 Task: In the sheet Budget Analysis ToolFont size of heading  18 Font style of dataoswald 'Font size of data '9 Alignment of headline & dataAlign center.   Fill color in heading, Red Font color of dataIn the sheet   Drive Sales templetes   book
Action: Mouse moved to (56, 161)
Screenshot: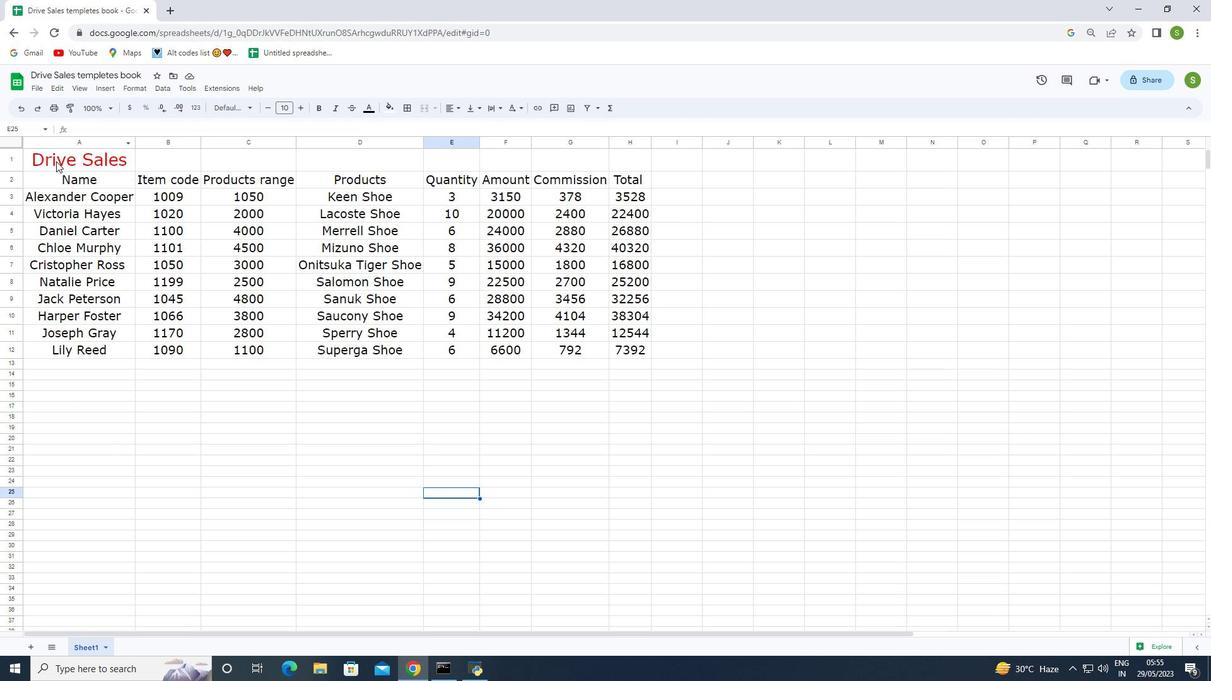 
Action: Mouse pressed left at (56, 161)
Screenshot: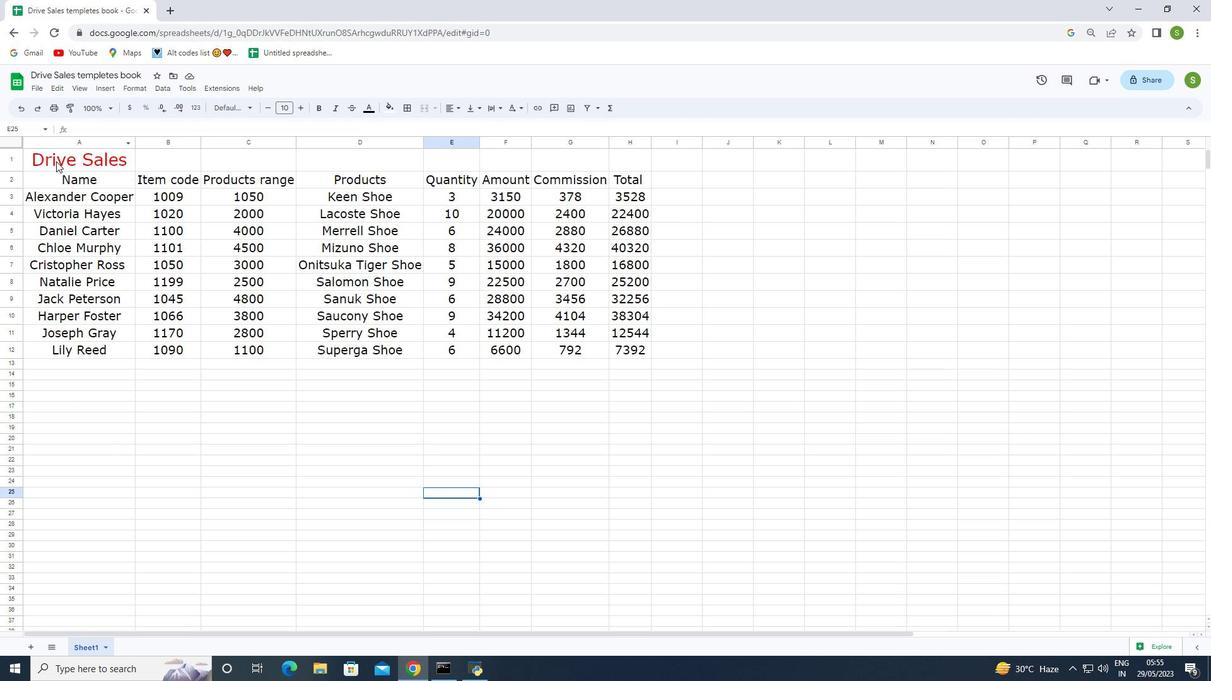 
Action: Mouse moved to (376, 107)
Screenshot: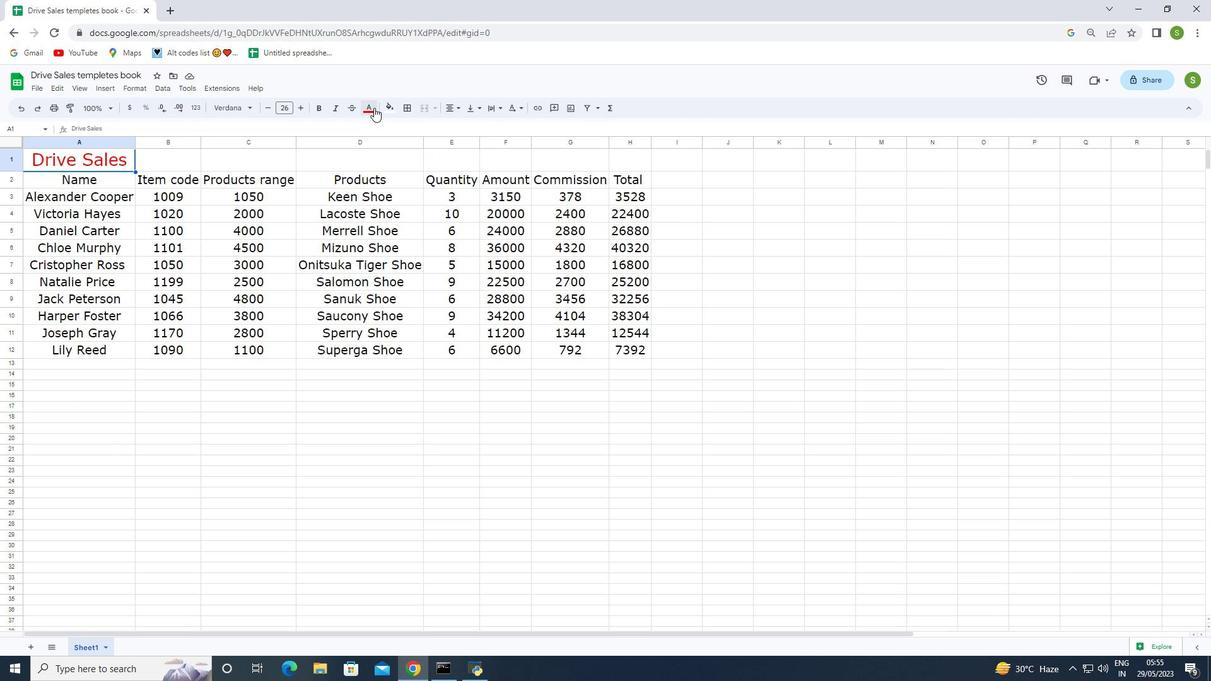 
Action: Mouse pressed left at (376, 107)
Screenshot: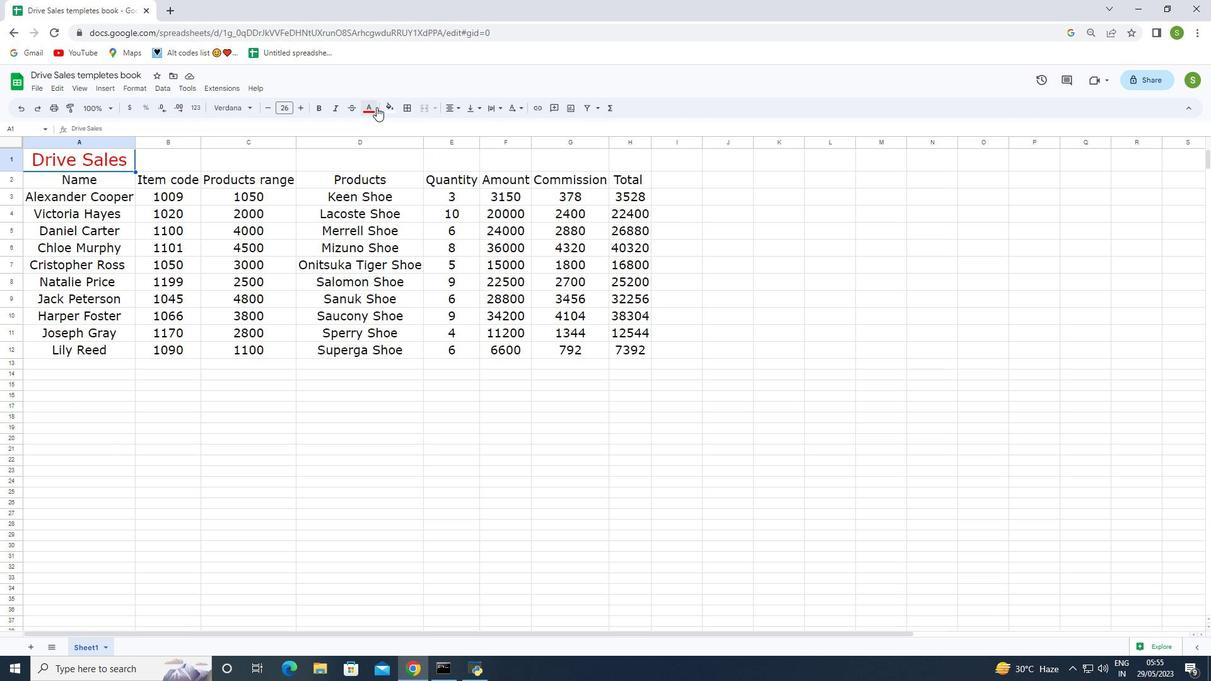 
Action: Mouse moved to (266, 110)
Screenshot: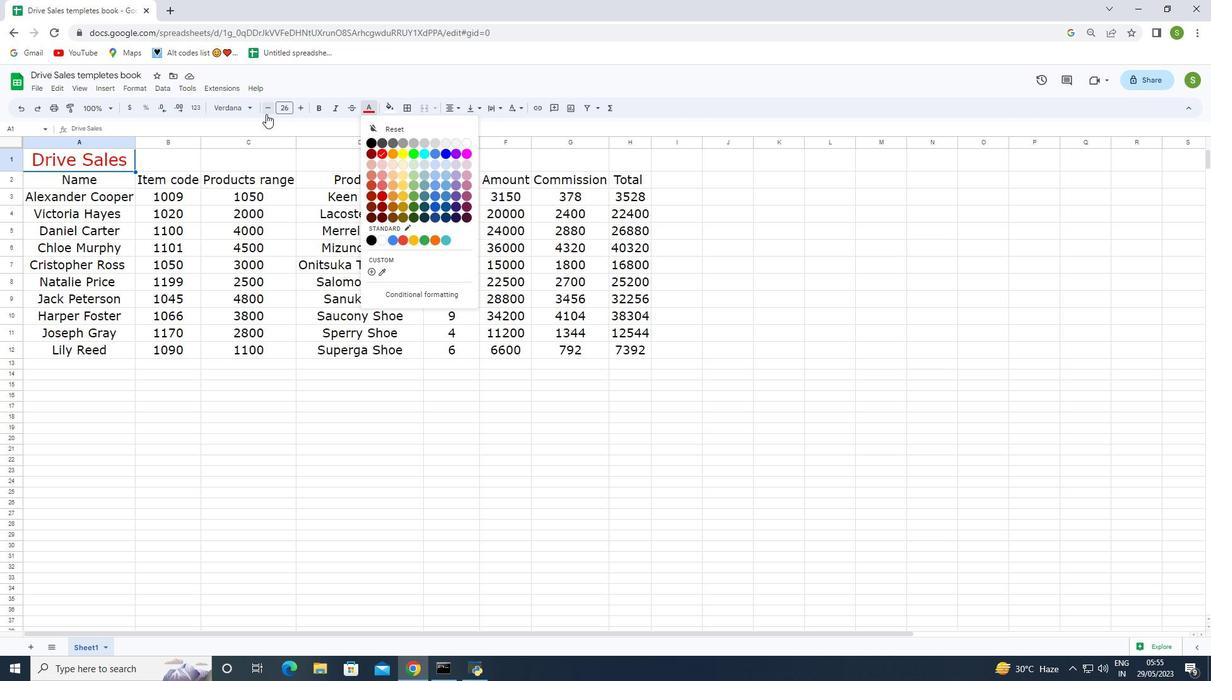 
Action: Mouse pressed left at (266, 110)
Screenshot: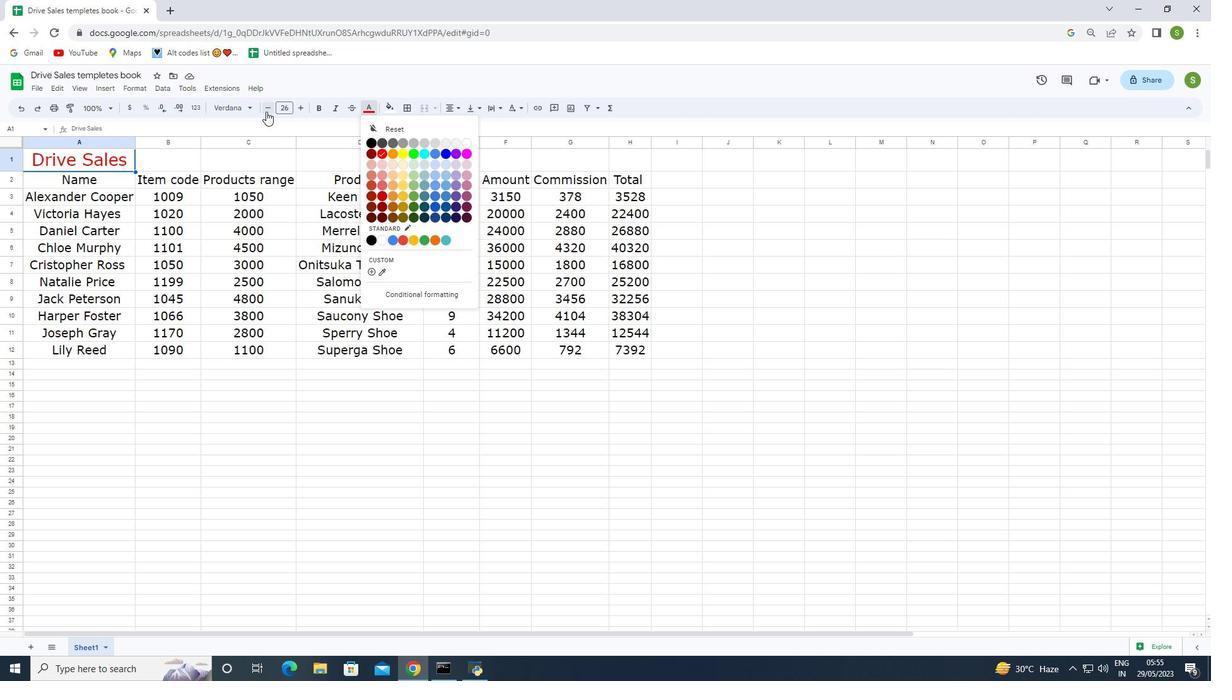
Action: Mouse pressed left at (266, 110)
Screenshot: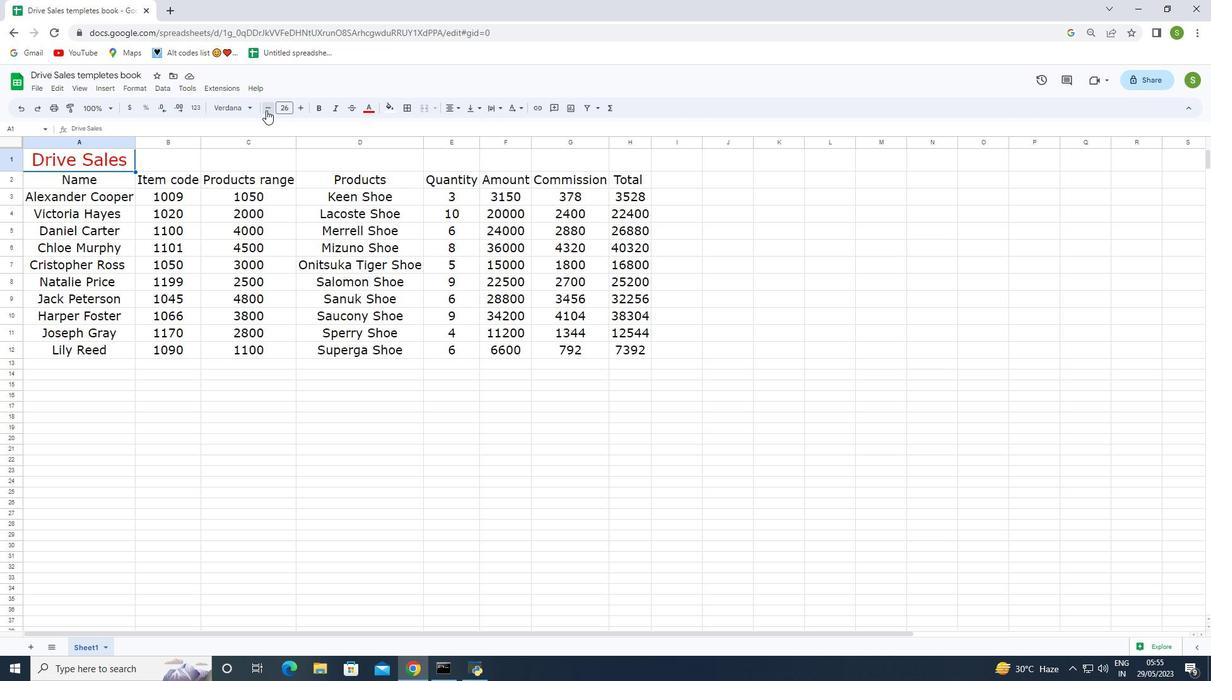 
Action: Mouse pressed left at (266, 110)
Screenshot: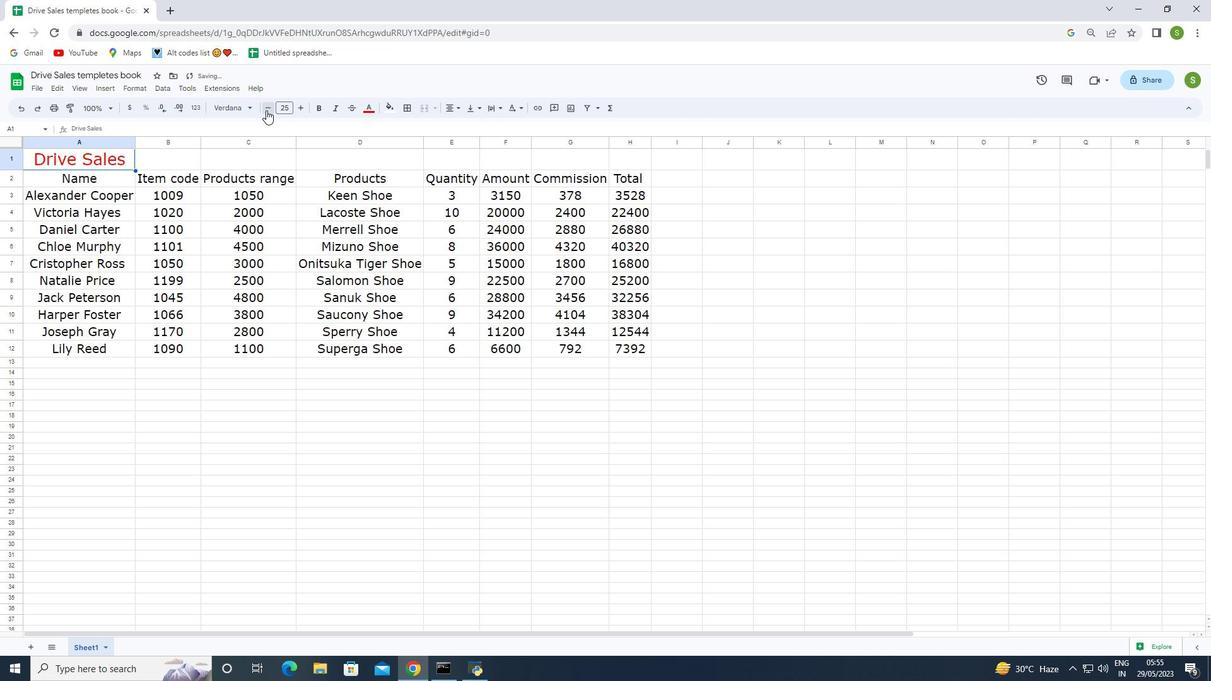 
Action: Mouse pressed left at (266, 110)
Screenshot: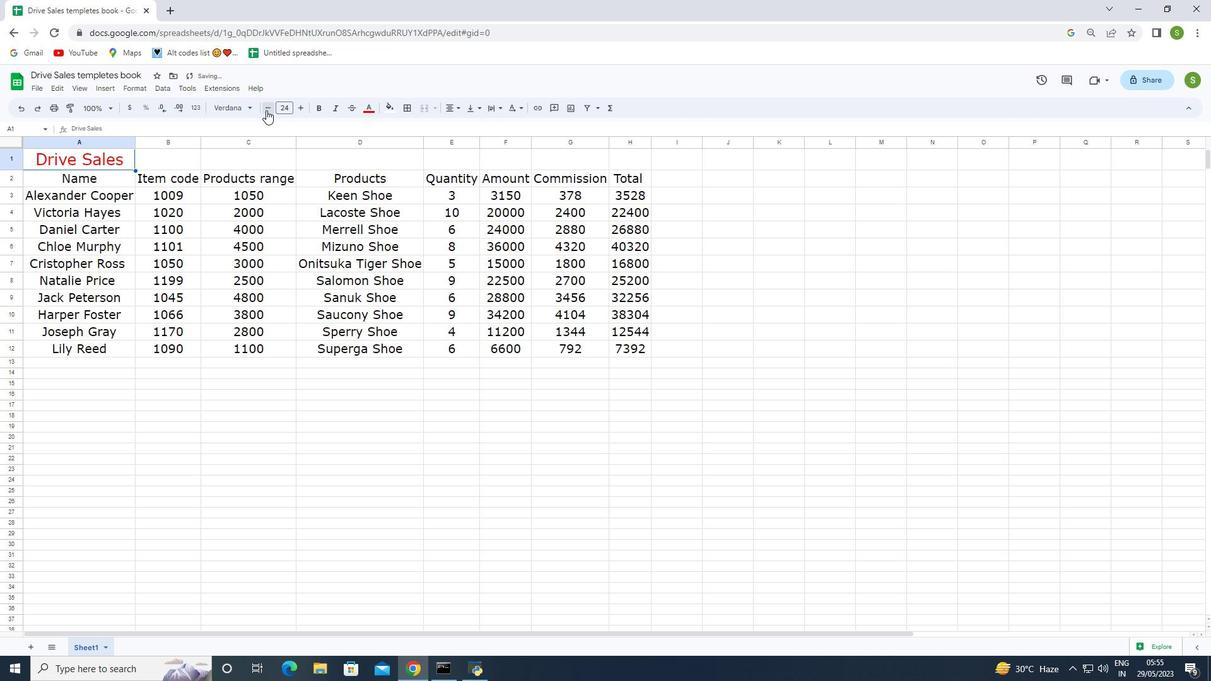 
Action: Mouse pressed left at (266, 110)
Screenshot: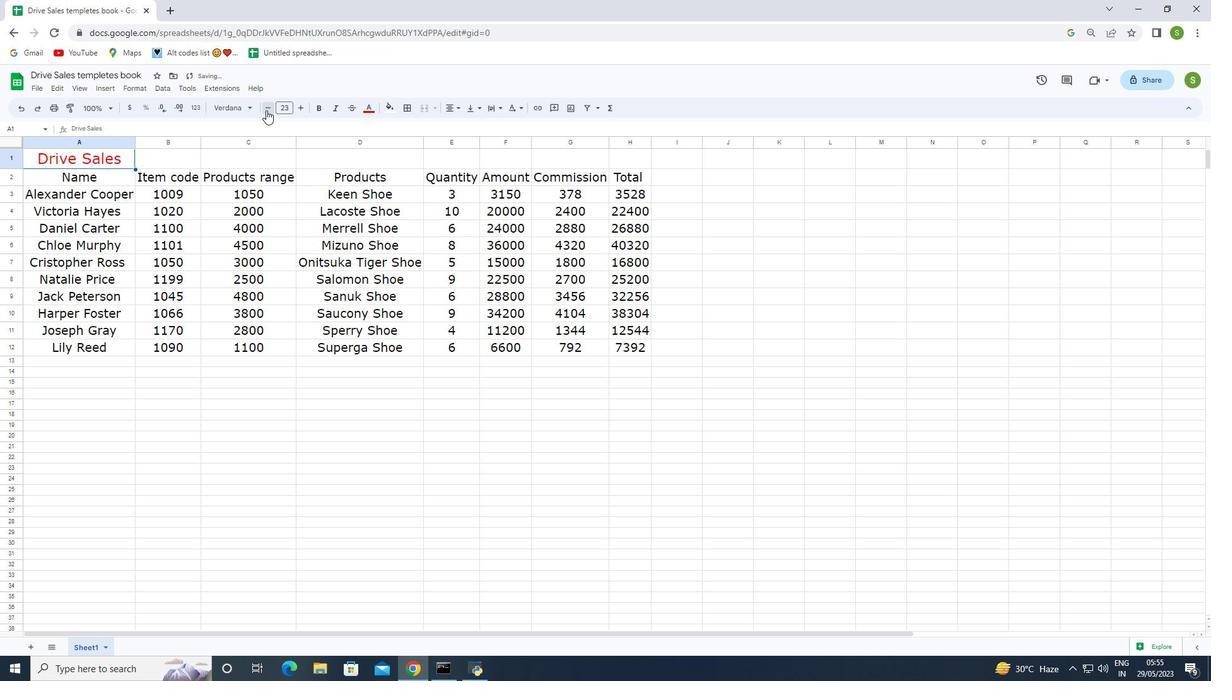 
Action: Mouse pressed left at (266, 110)
Screenshot: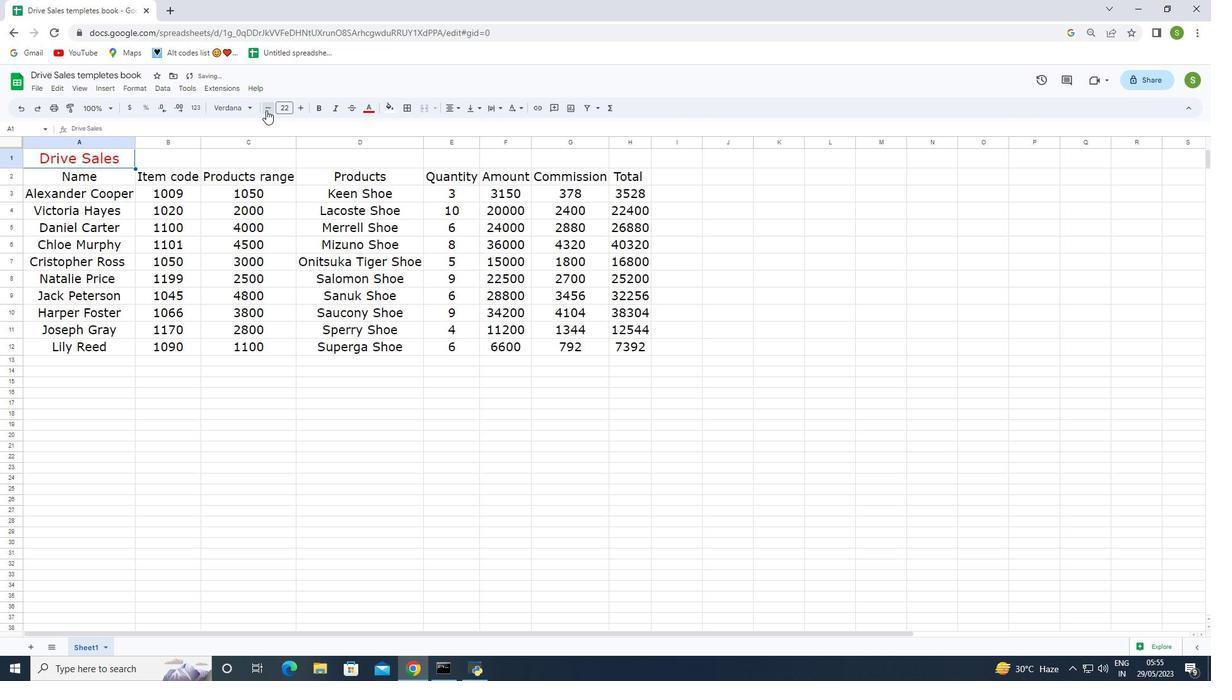 
Action: Mouse pressed left at (266, 110)
Screenshot: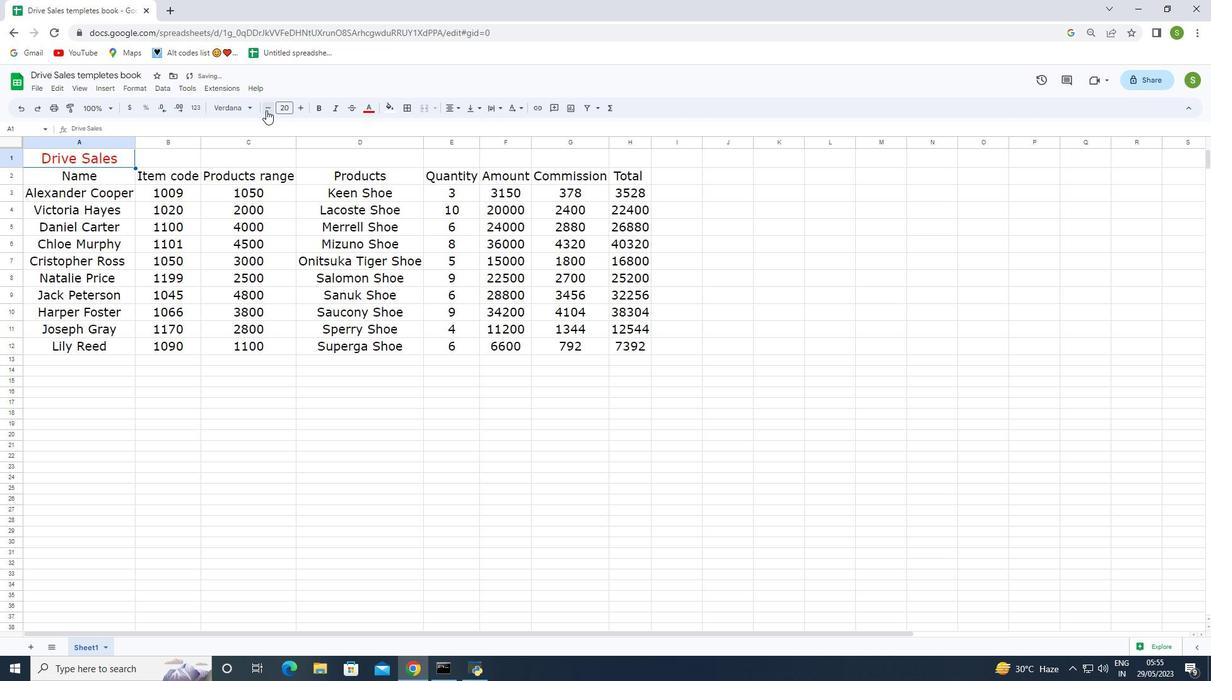 
Action: Mouse moved to (266, 112)
Screenshot: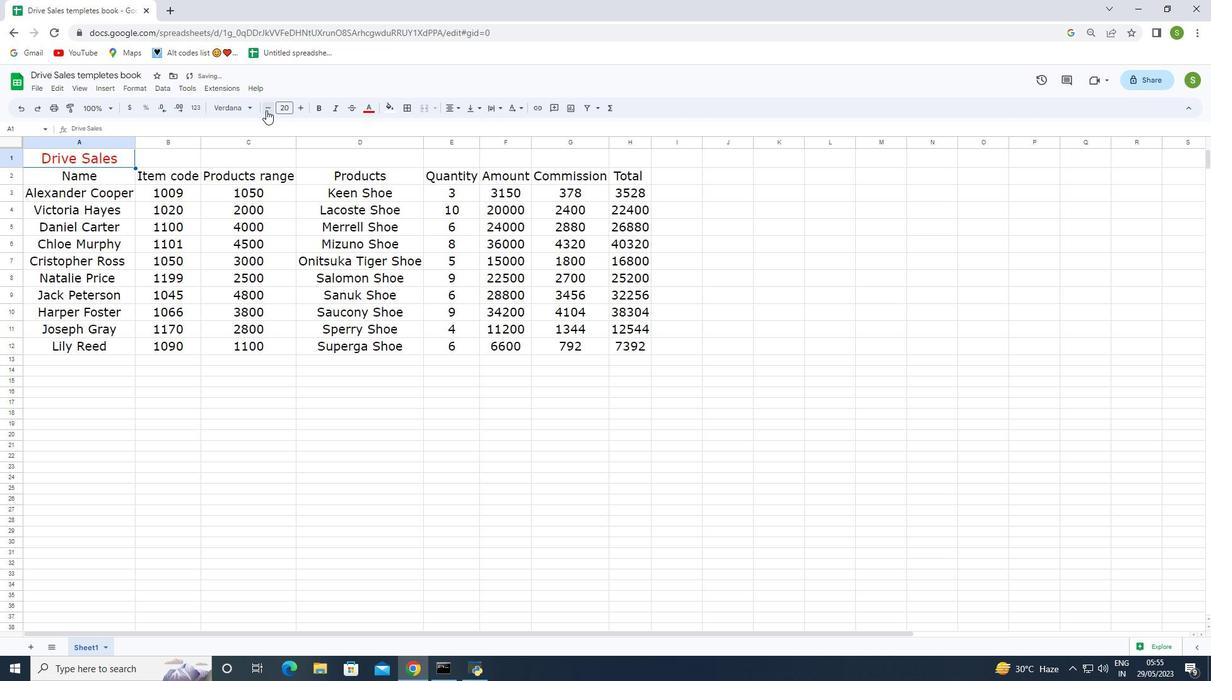
Action: Mouse pressed left at (266, 112)
Screenshot: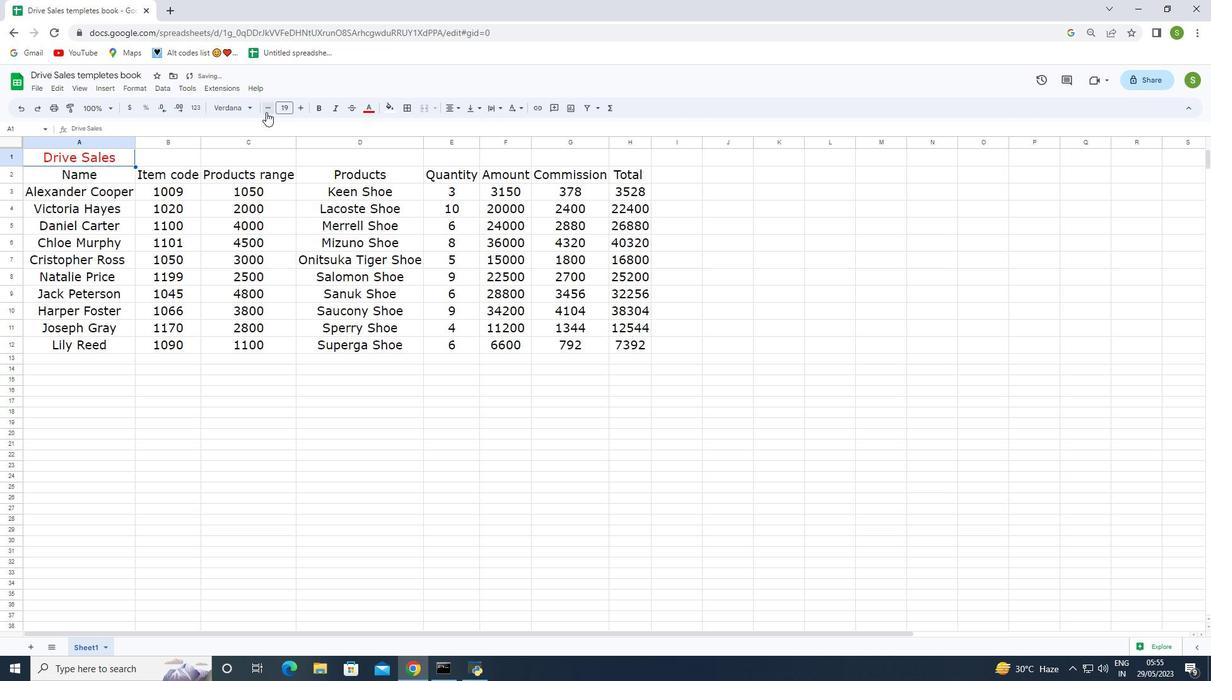 
Action: Mouse moved to (249, 113)
Screenshot: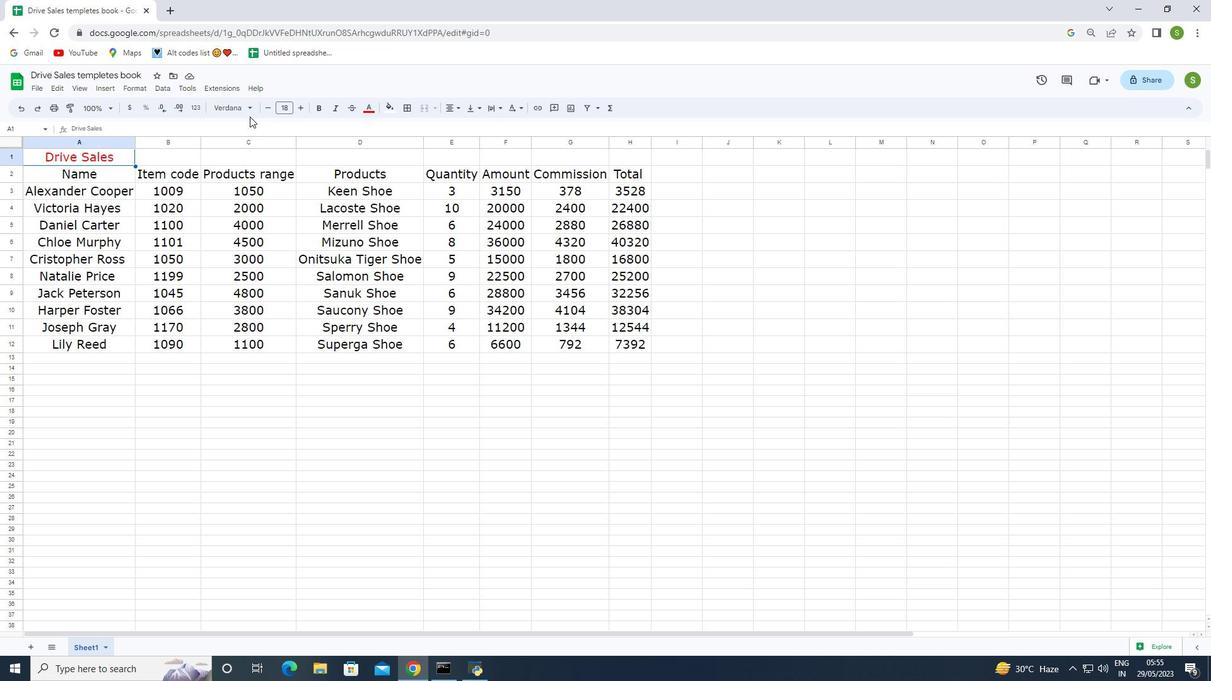 
Action: Mouse pressed left at (249, 113)
Screenshot: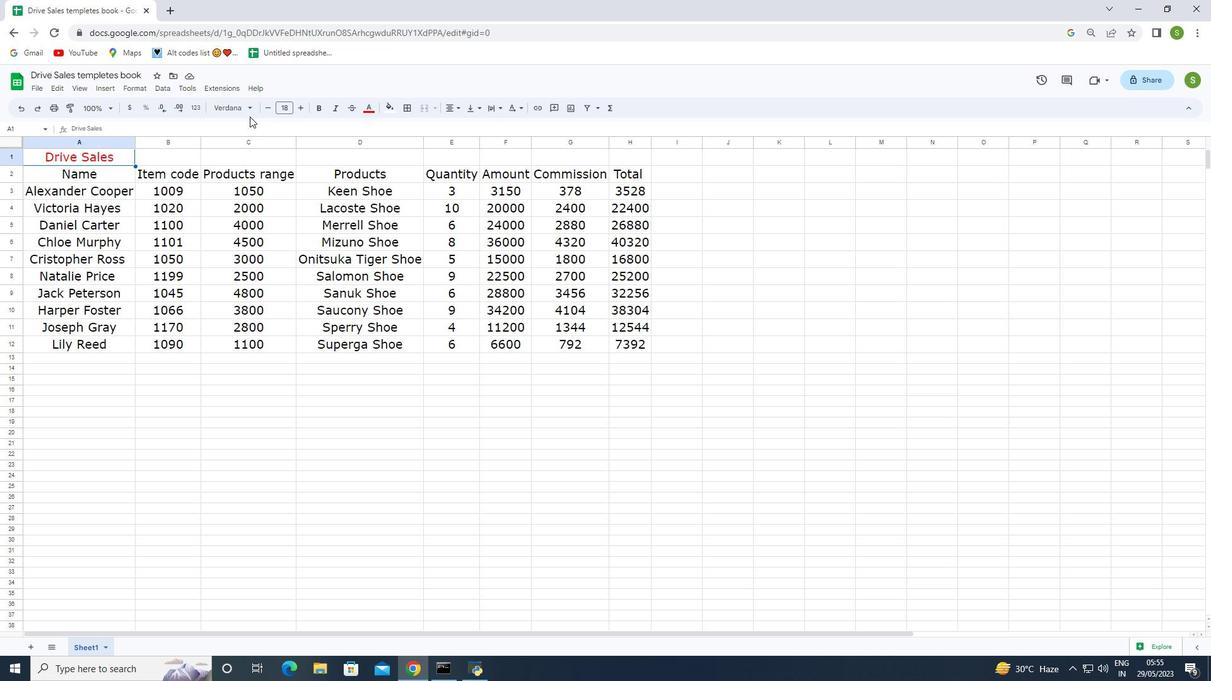 
Action: Mouse moved to (241, 222)
Screenshot: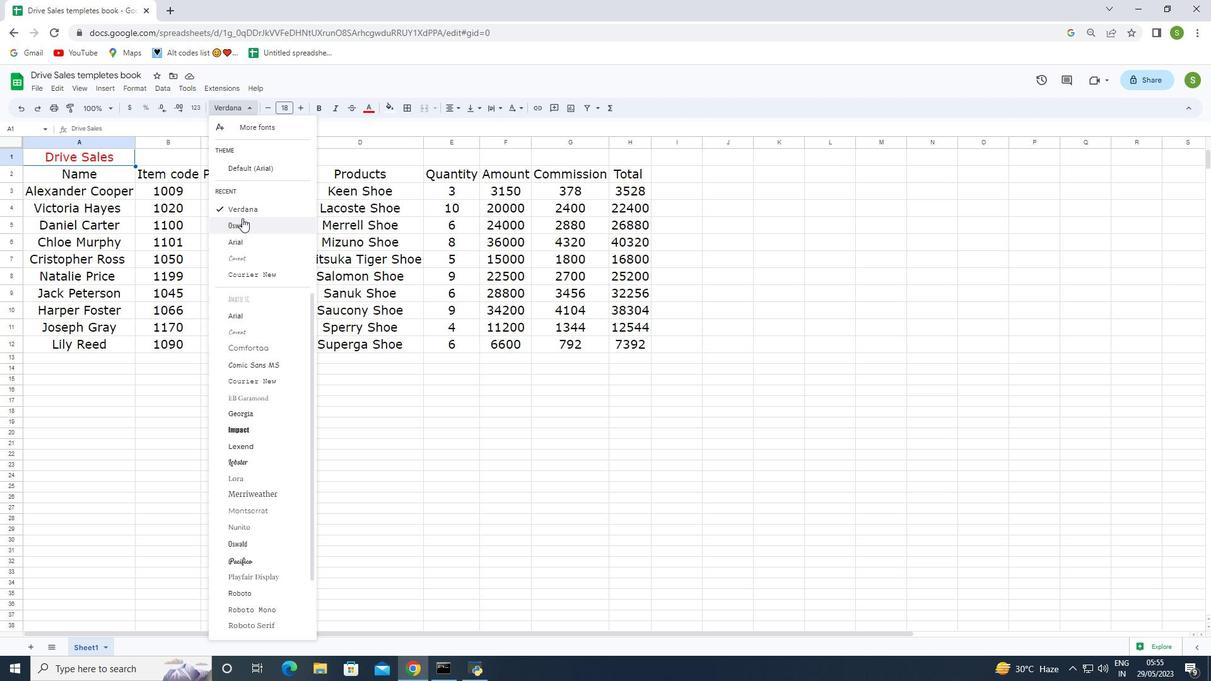 
Action: Mouse pressed left at (241, 222)
Screenshot: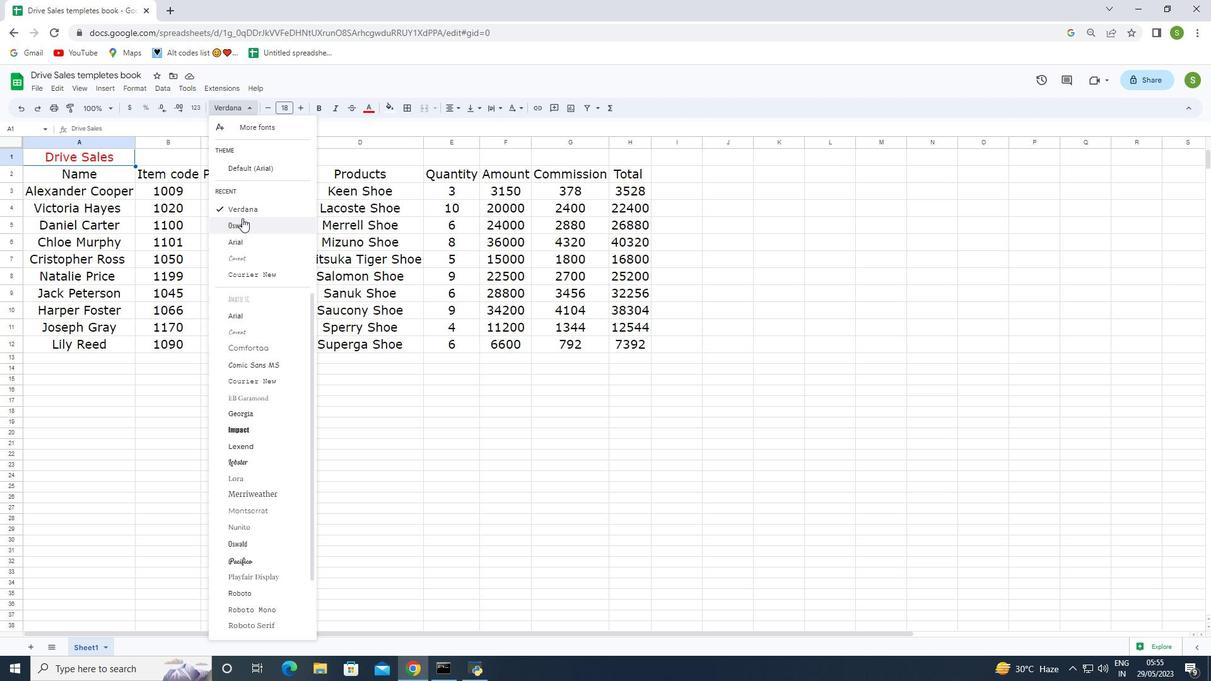 
Action: Mouse moved to (207, 211)
Screenshot: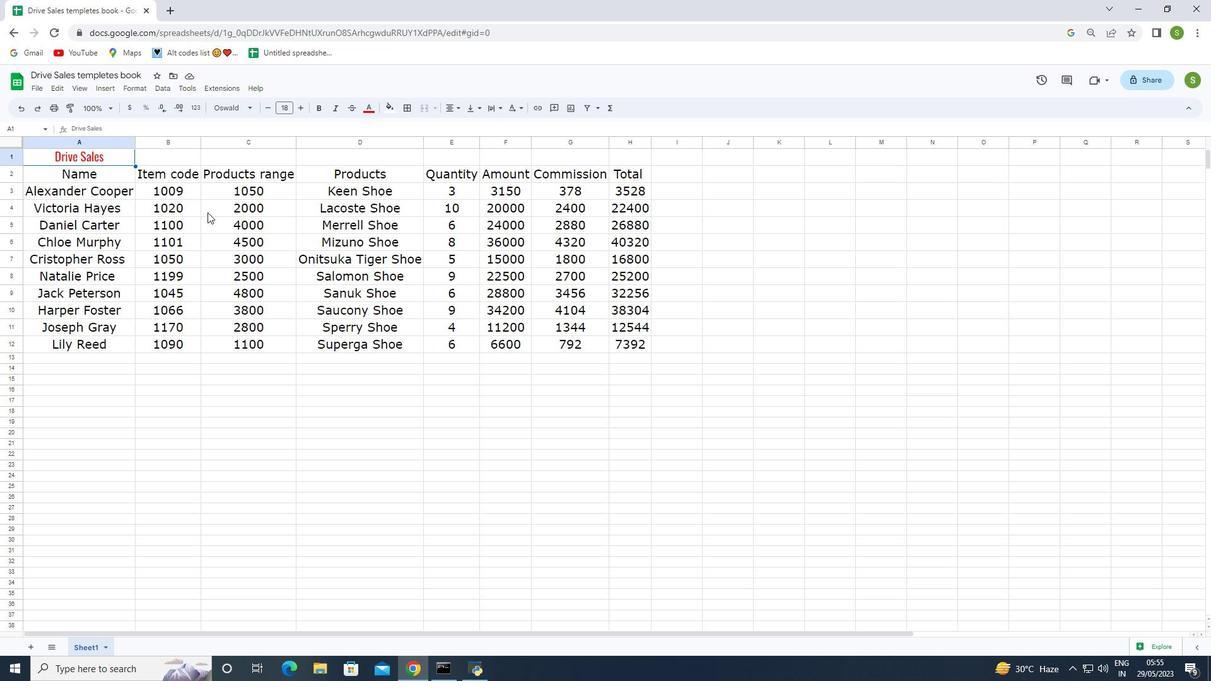 
Action: Key pressed ctrl+Z
Screenshot: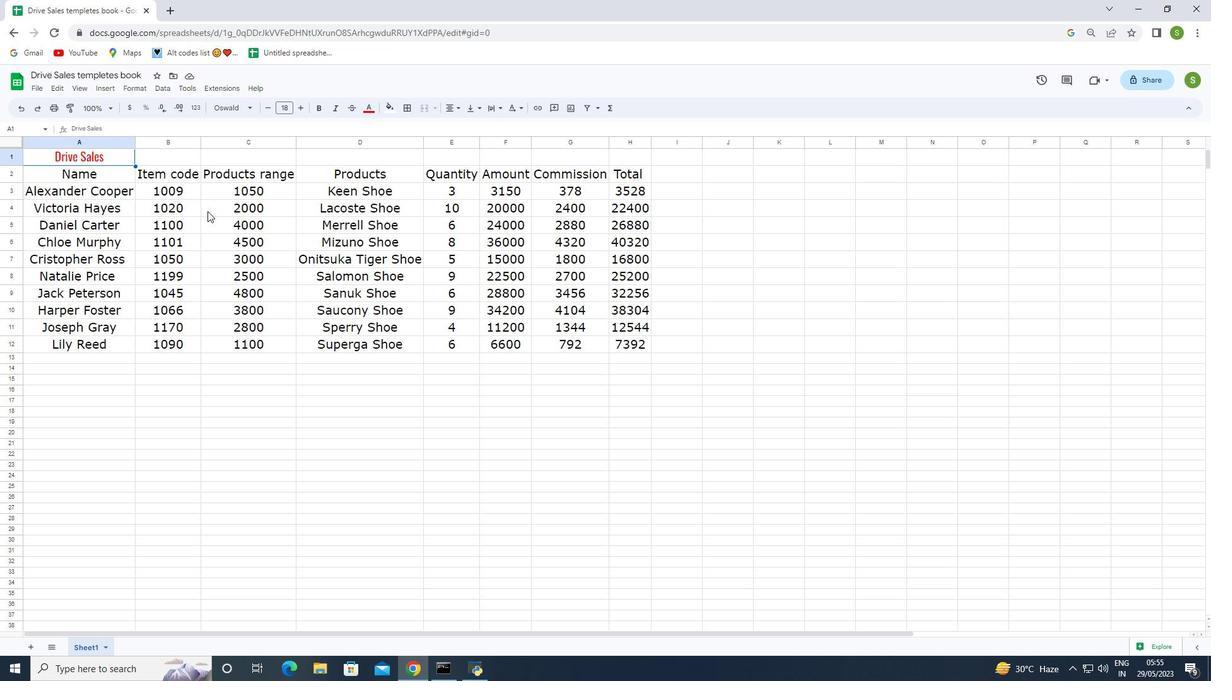 
Action: Mouse moved to (235, 367)
Screenshot: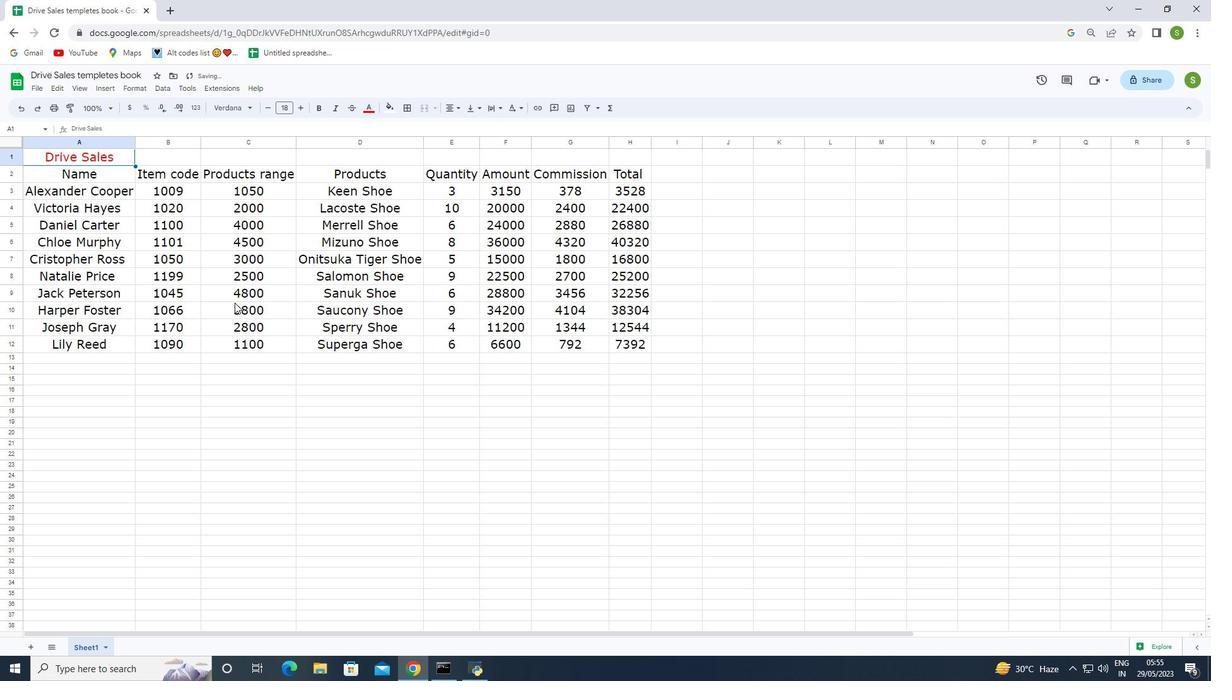 
Action: Mouse pressed left at (235, 367)
Screenshot: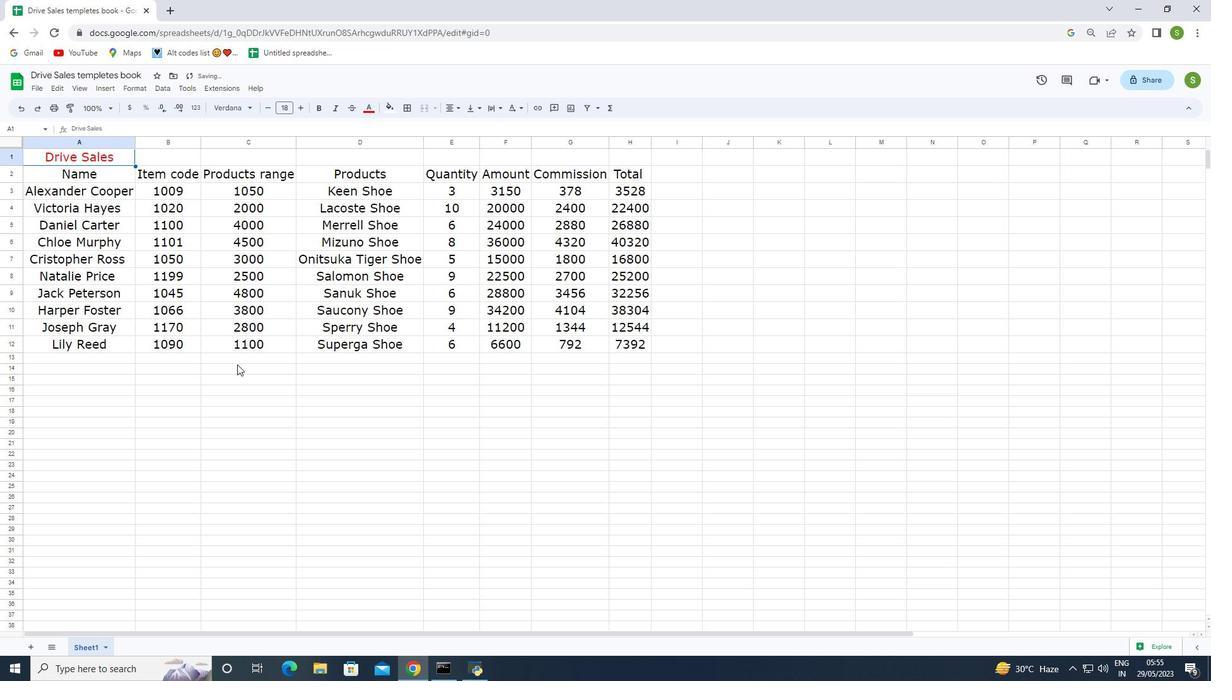
Action: Mouse moved to (154, 219)
Screenshot: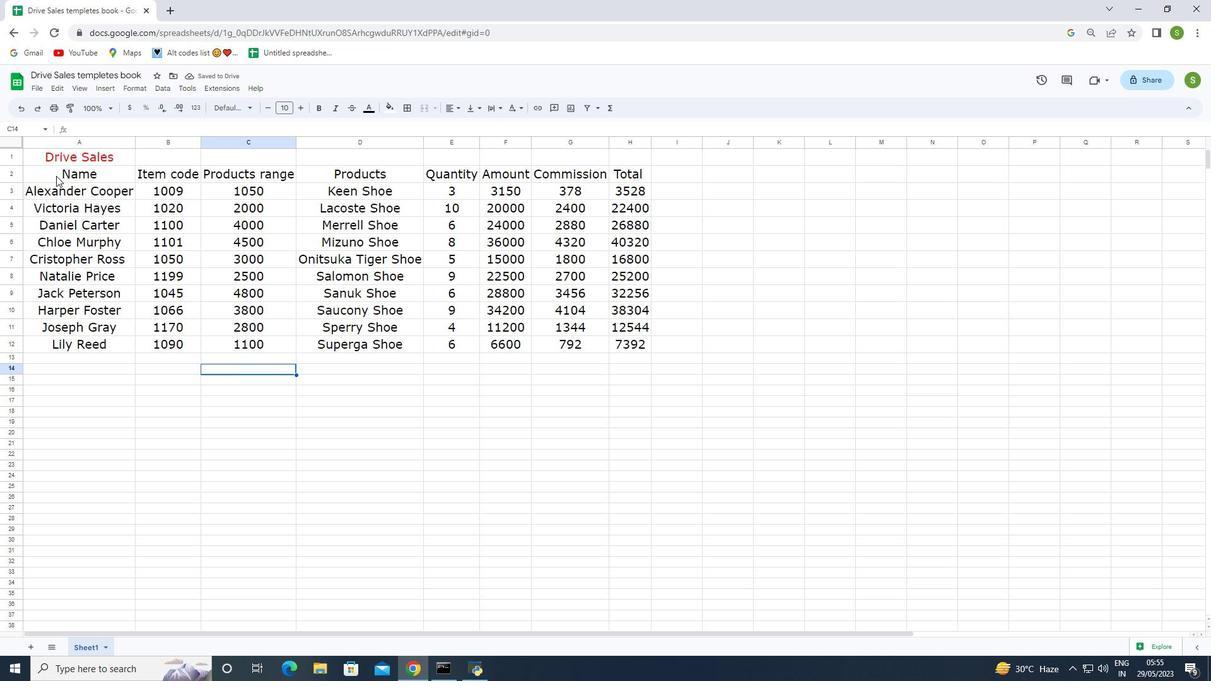 
Action: Mouse pressed left at (56, 173)
Screenshot: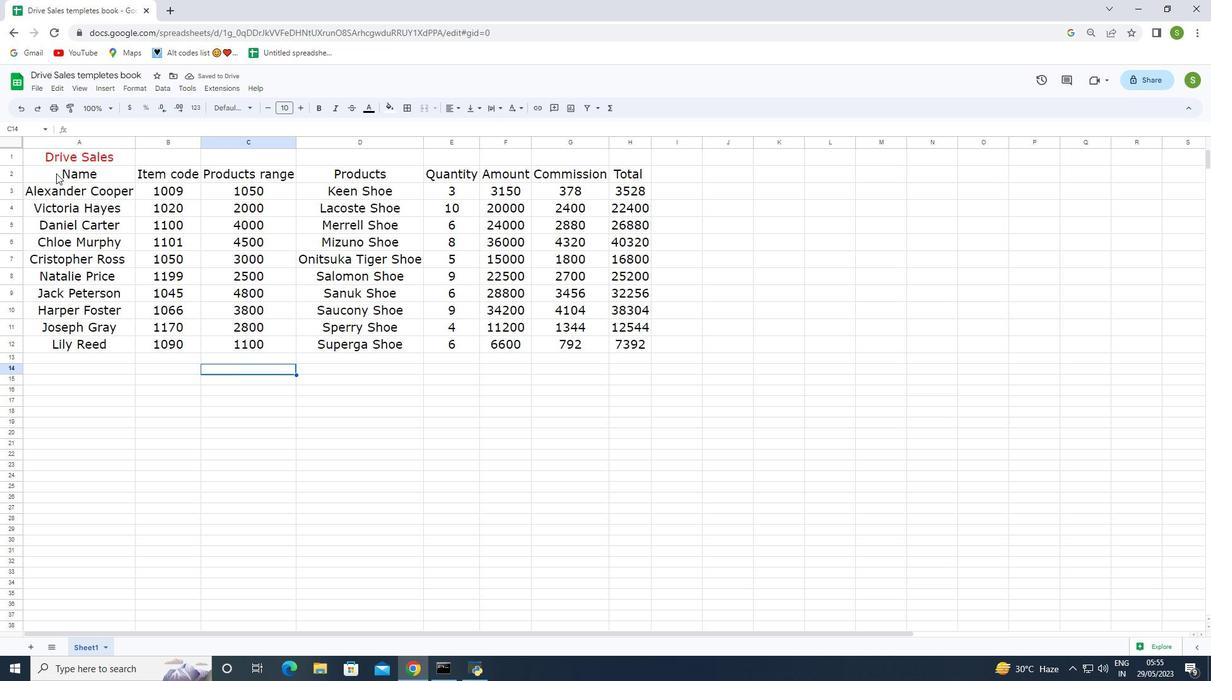 
Action: Mouse moved to (369, 369)
Screenshot: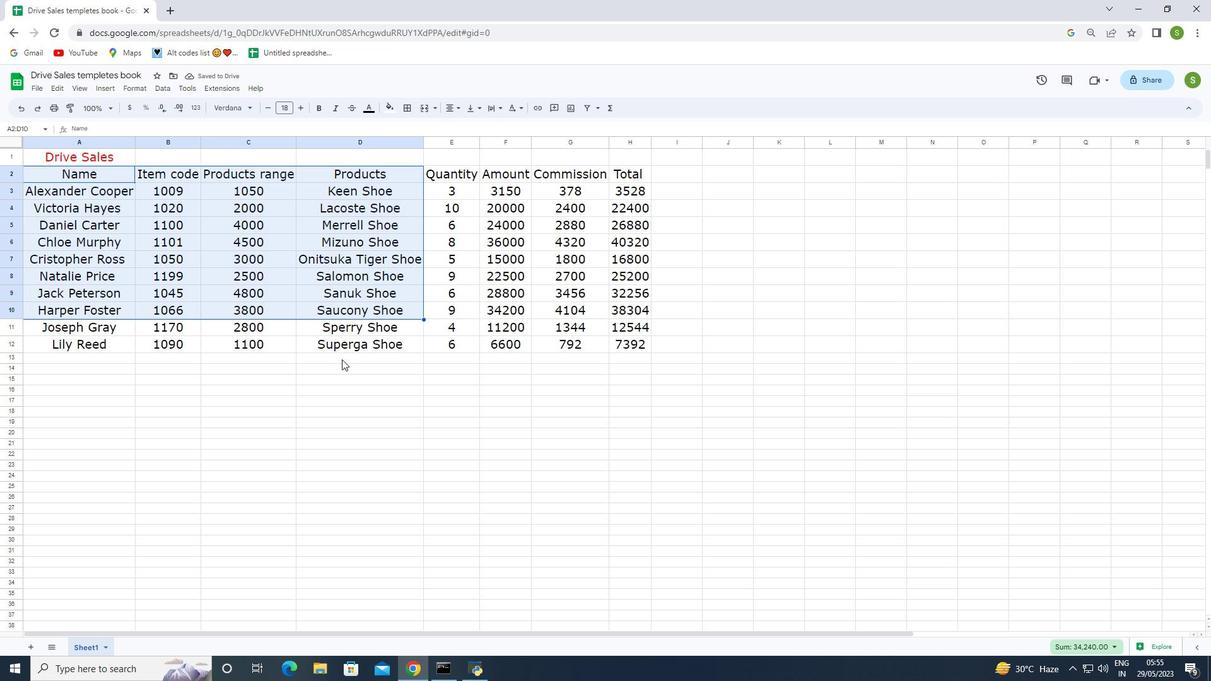 
Action: Mouse pressed left at (369, 369)
Screenshot: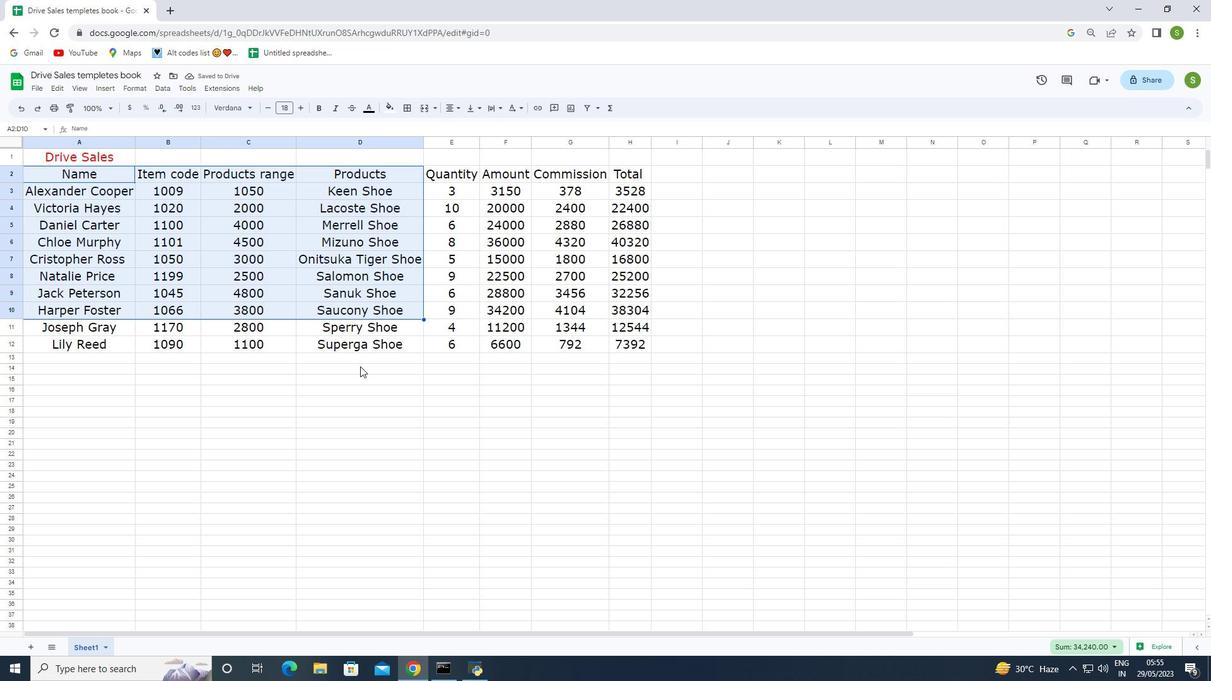 
Action: Mouse moved to (78, 177)
Screenshot: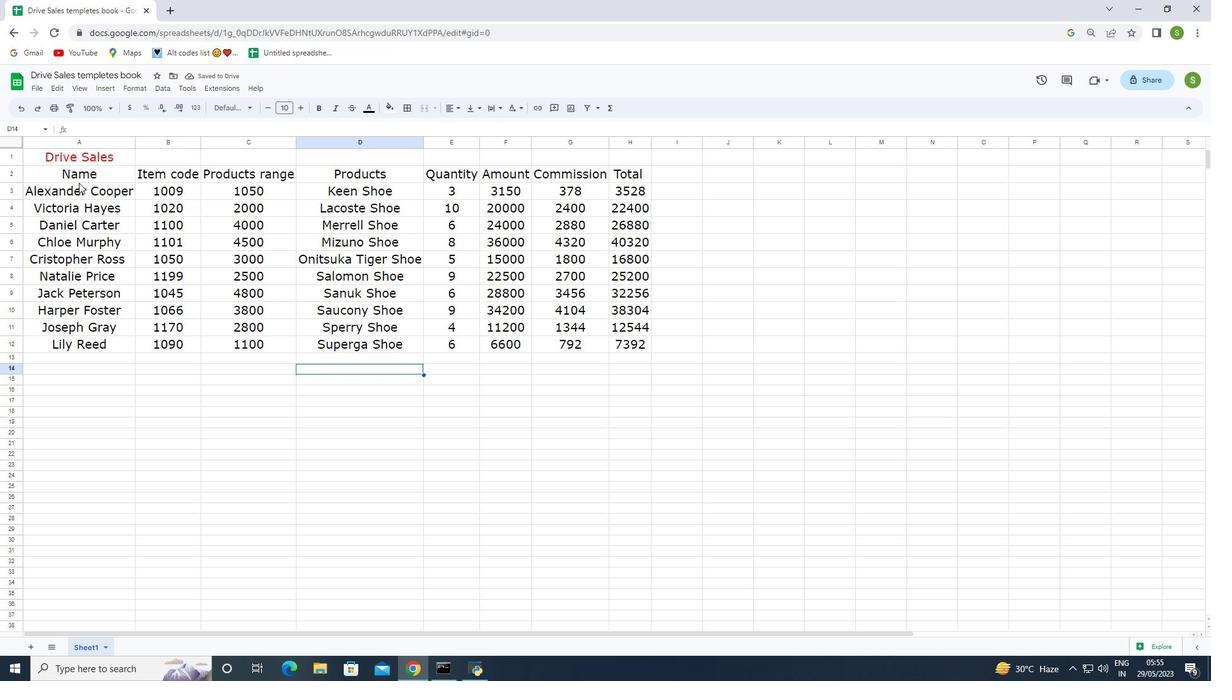 
Action: Mouse pressed left at (78, 177)
Screenshot: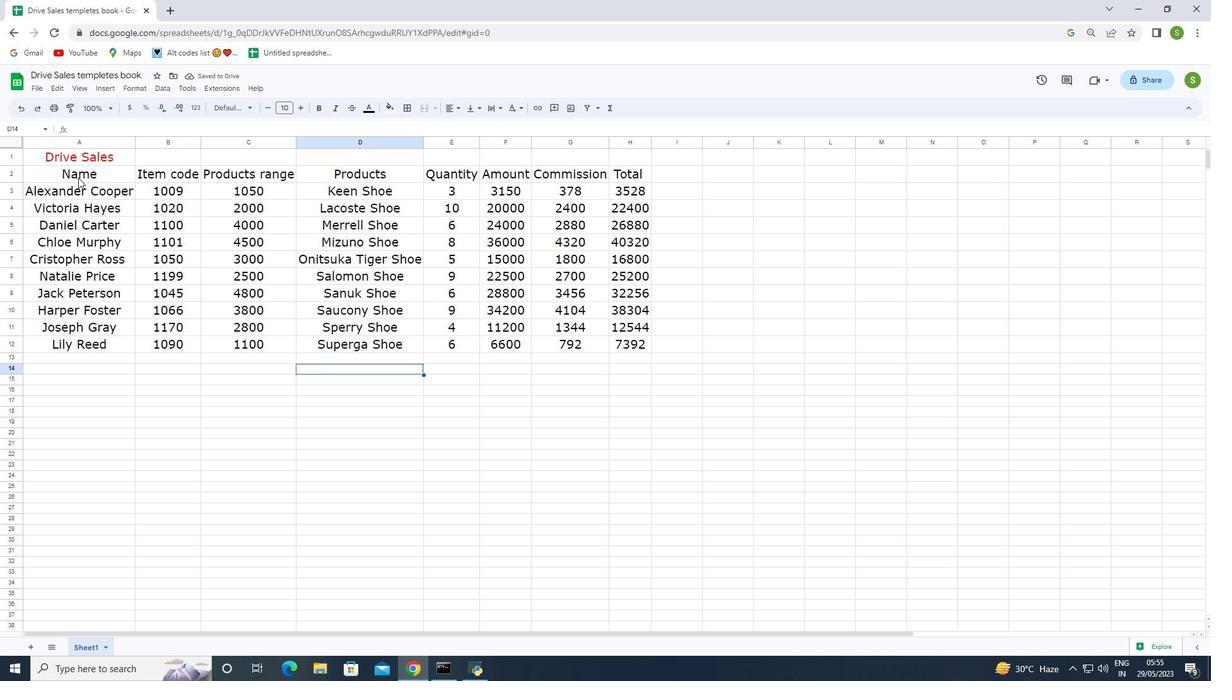 
Action: Mouse moved to (251, 104)
Screenshot: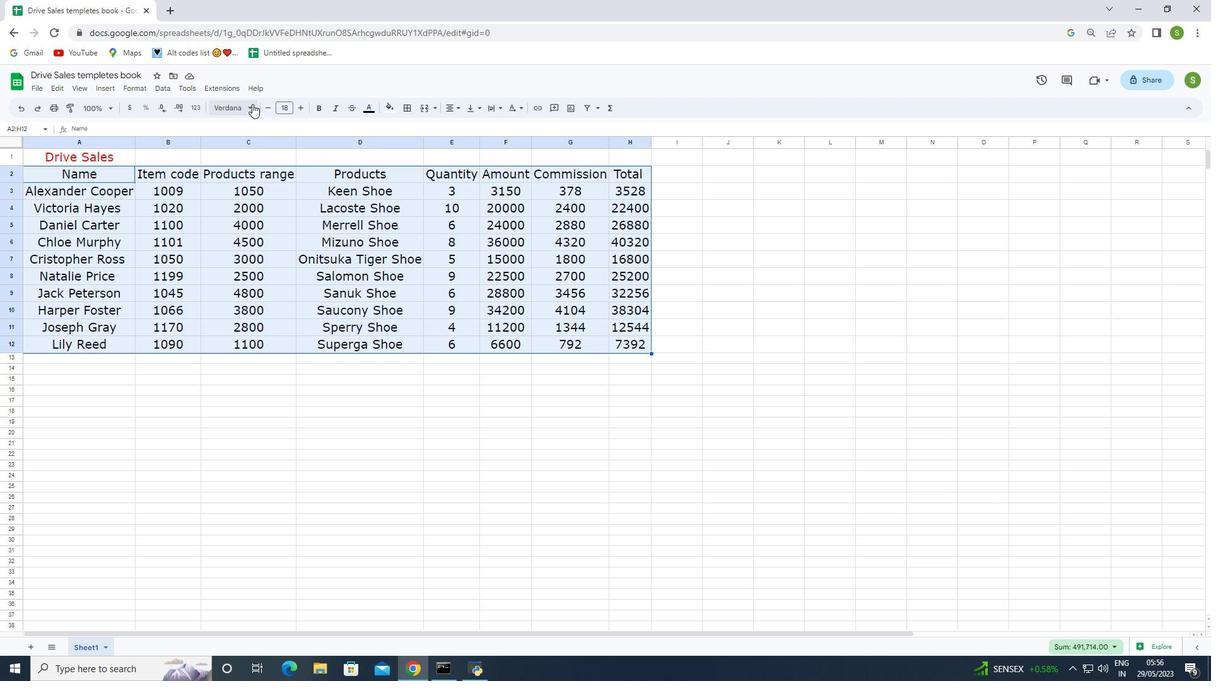 
Action: Mouse pressed left at (251, 104)
Screenshot: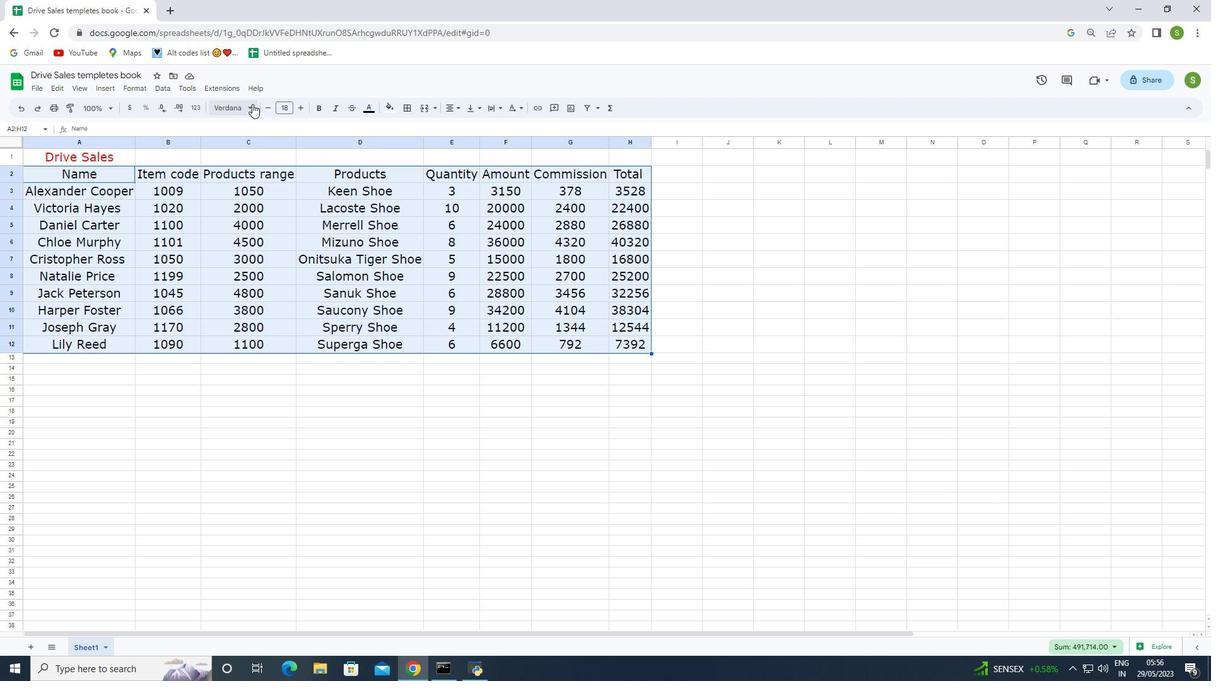 
Action: Mouse moved to (244, 210)
Screenshot: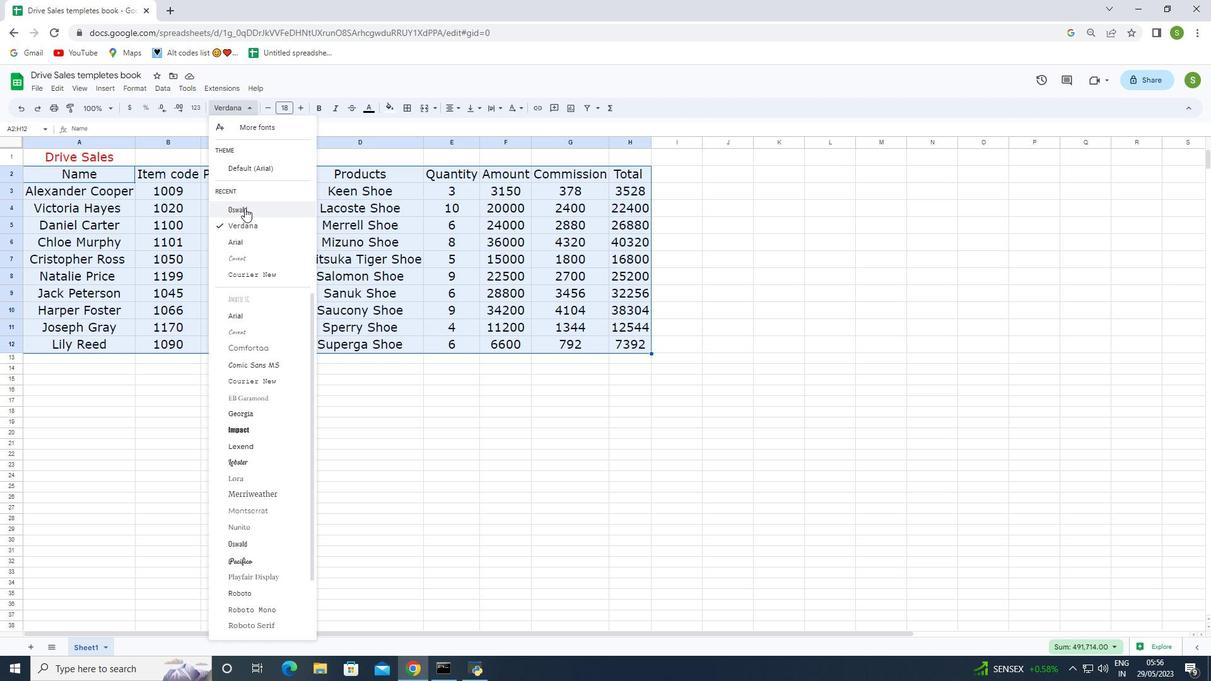 
Action: Mouse pressed left at (244, 210)
Screenshot: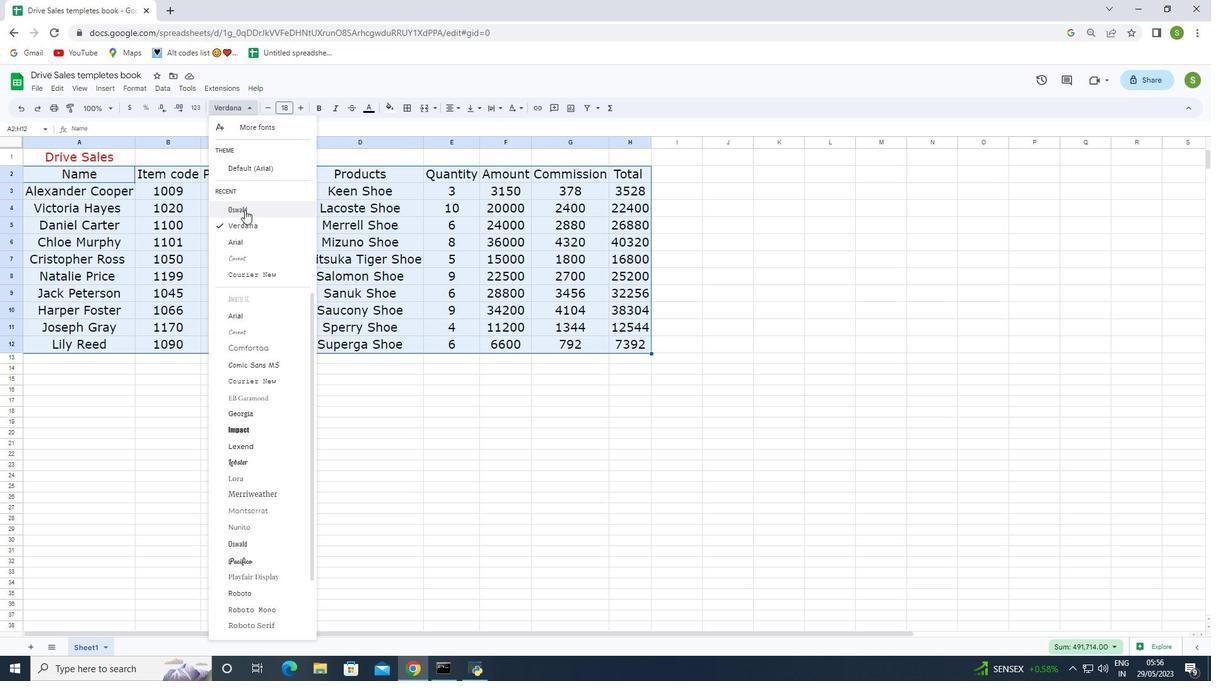 
Action: Mouse moved to (266, 107)
Screenshot: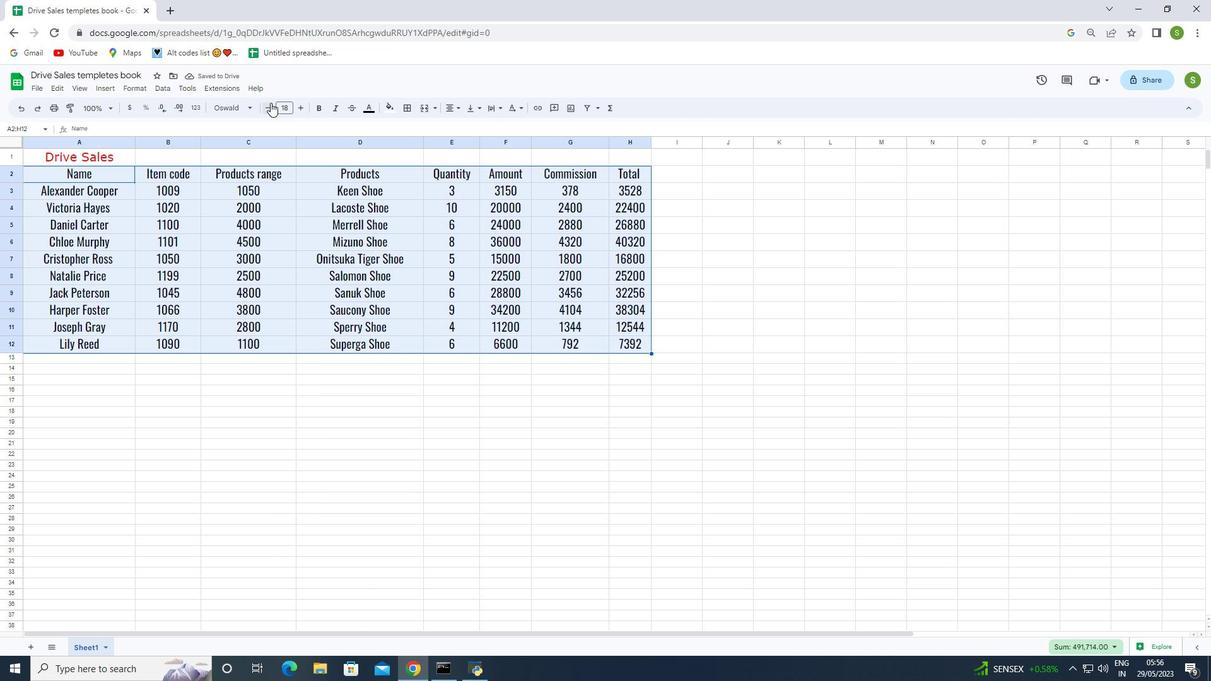 
Action: Mouse pressed left at (266, 107)
Screenshot: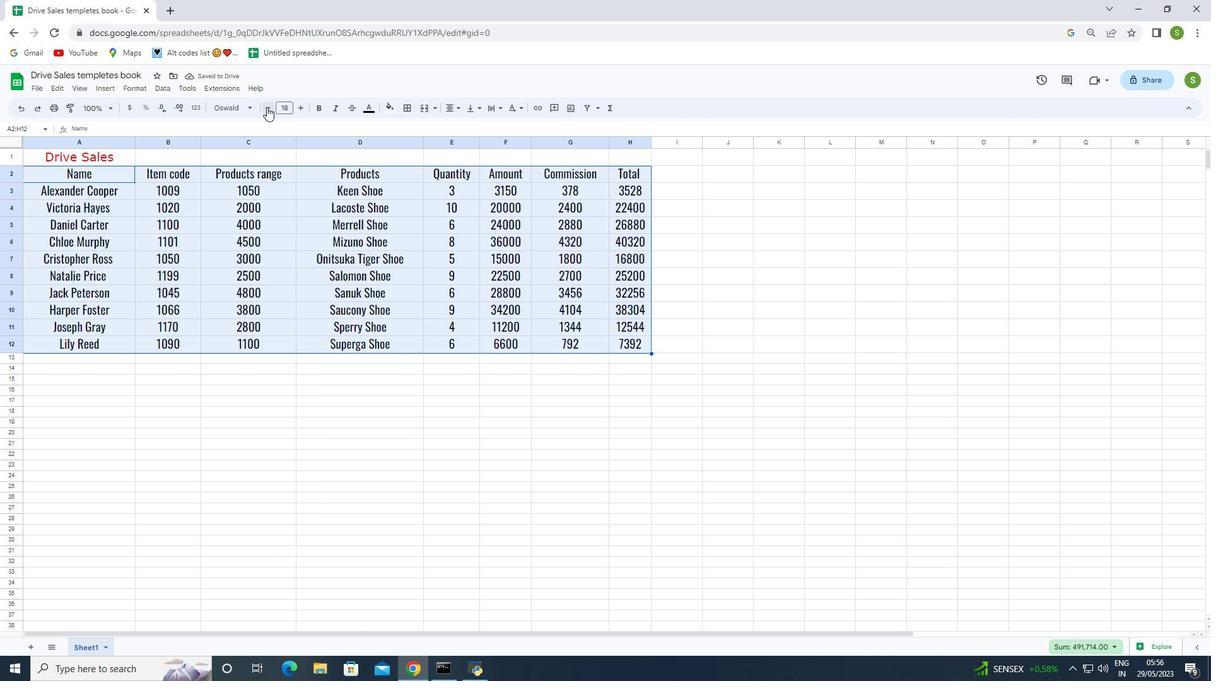 
Action: Mouse pressed left at (266, 107)
Screenshot: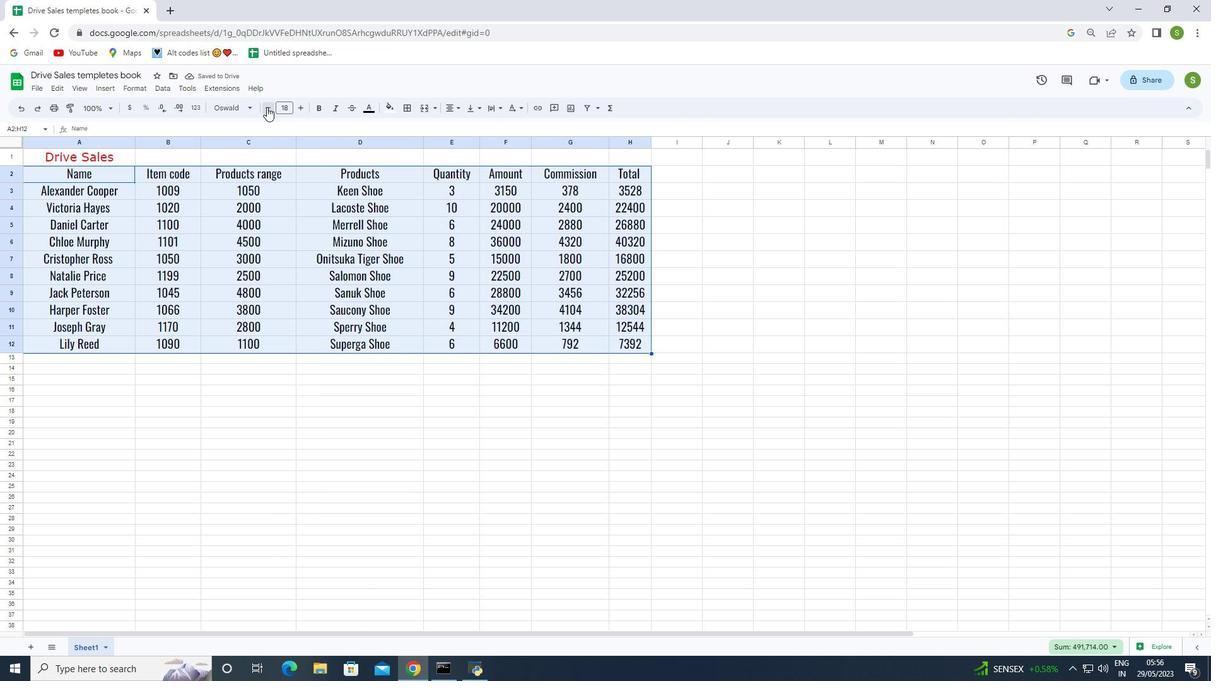 
Action: Mouse pressed left at (266, 107)
Screenshot: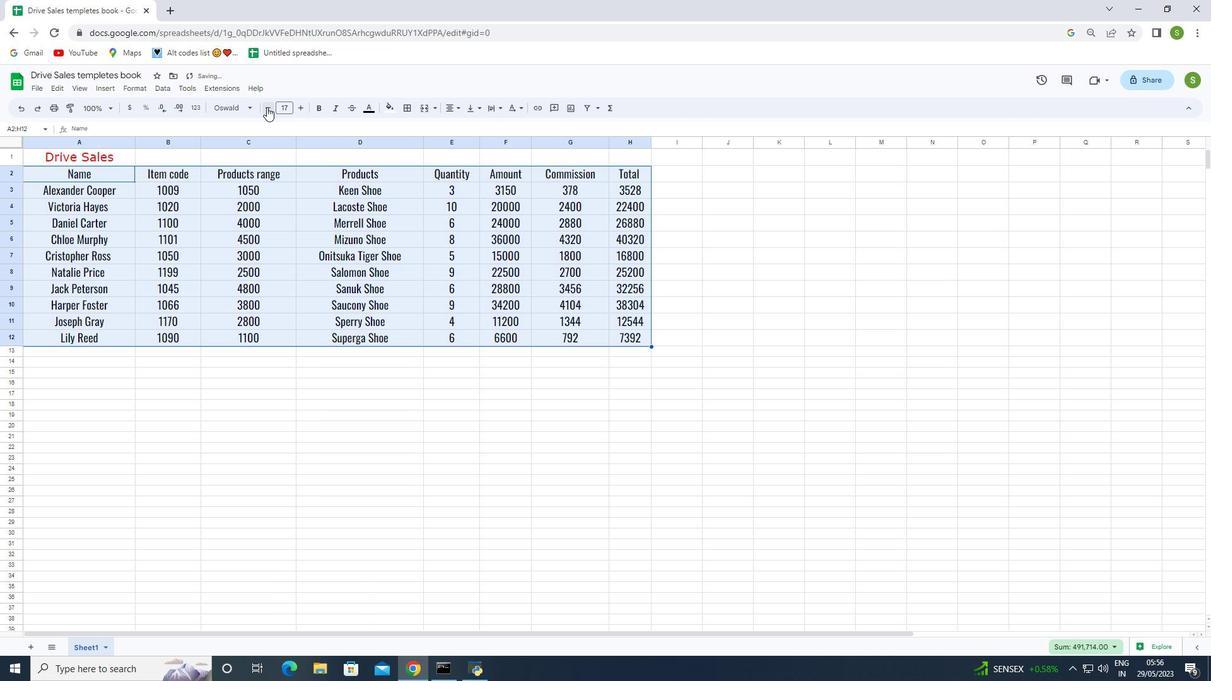 
Action: Mouse pressed left at (266, 107)
Screenshot: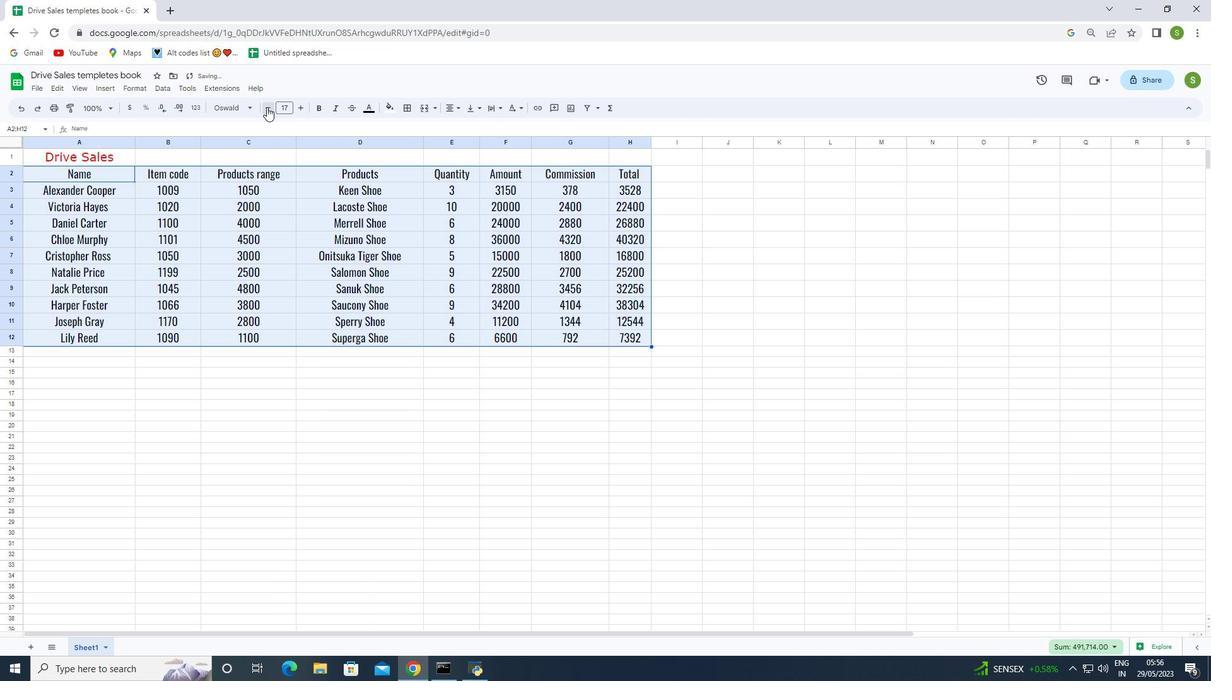 
Action: Mouse pressed left at (266, 107)
Screenshot: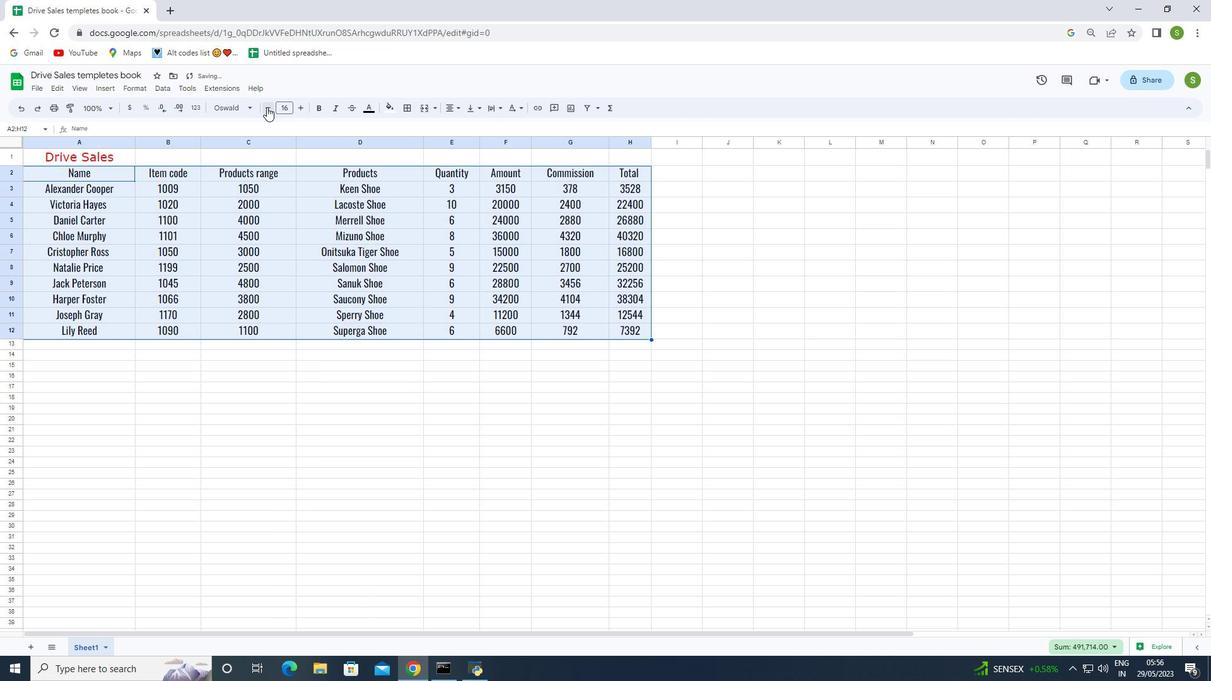 
Action: Mouse pressed left at (266, 107)
Screenshot: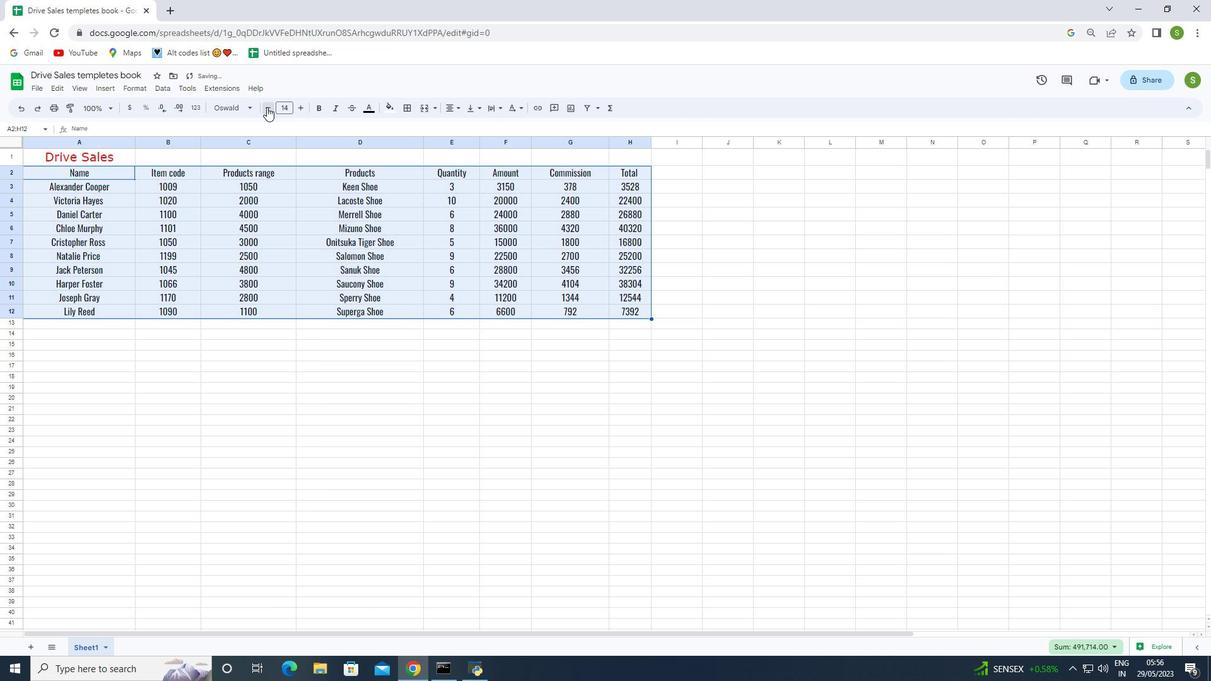 
Action: Mouse pressed left at (266, 107)
Screenshot: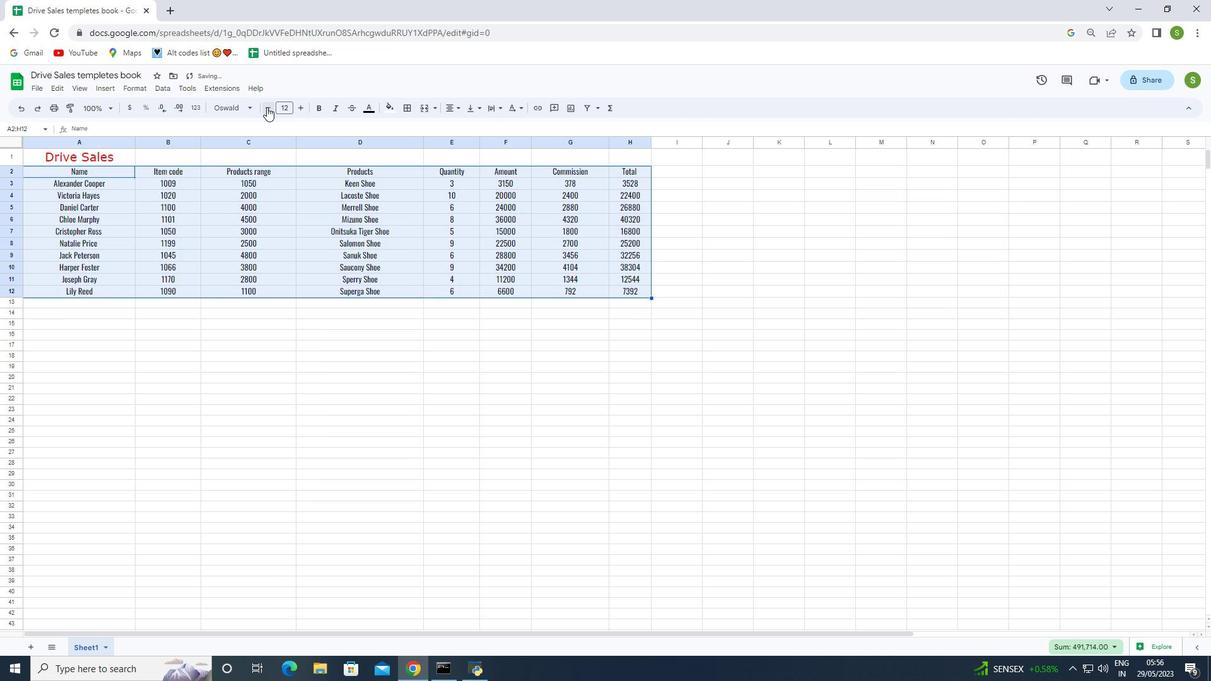 
Action: Mouse pressed left at (266, 107)
Screenshot: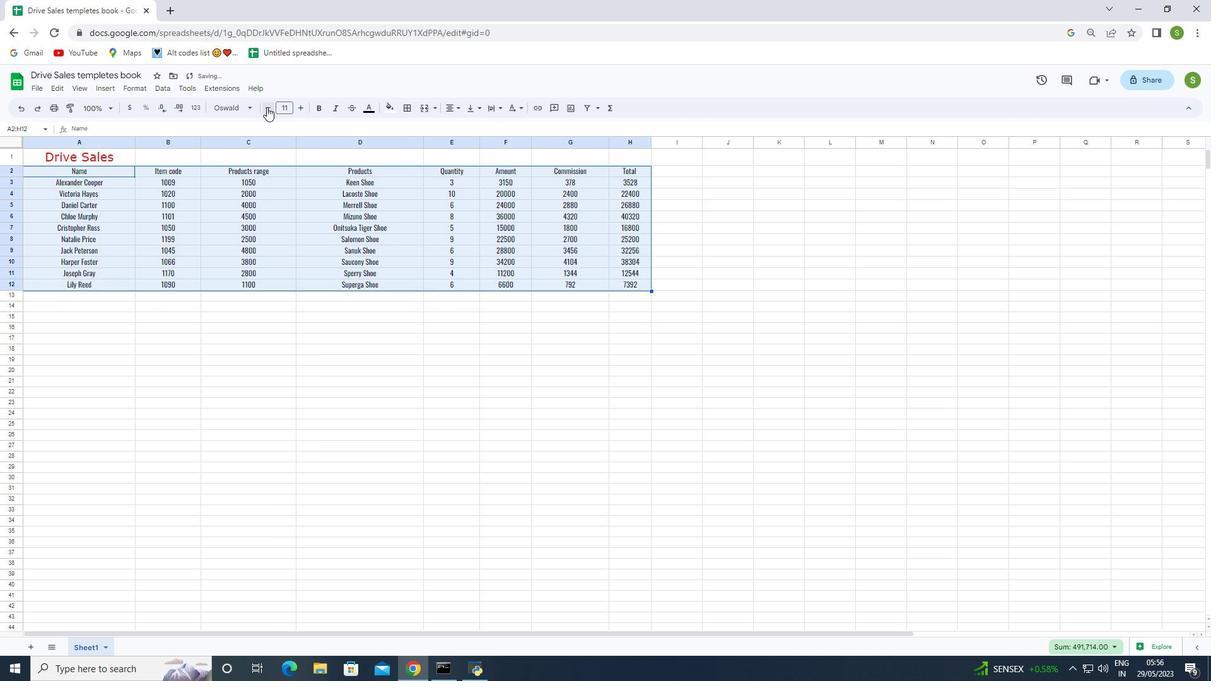 
Action: Mouse pressed left at (266, 107)
Screenshot: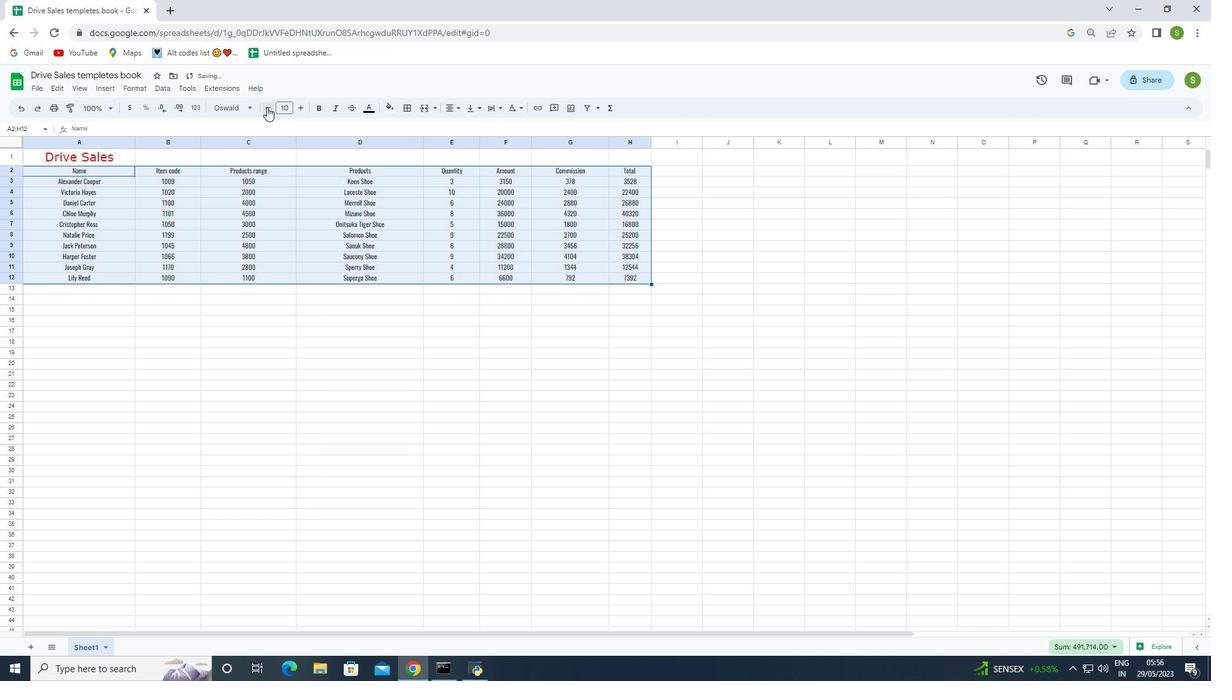 
Action: Mouse moved to (85, 154)
Screenshot: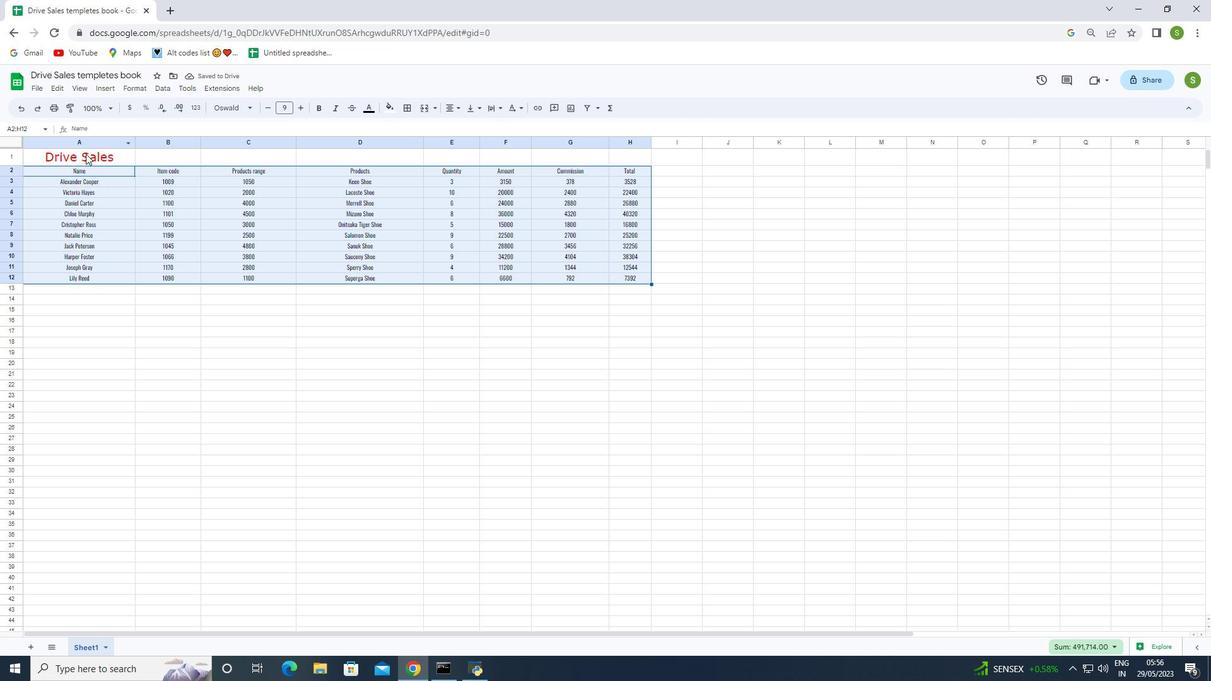 
Action: Mouse pressed left at (85, 154)
Screenshot: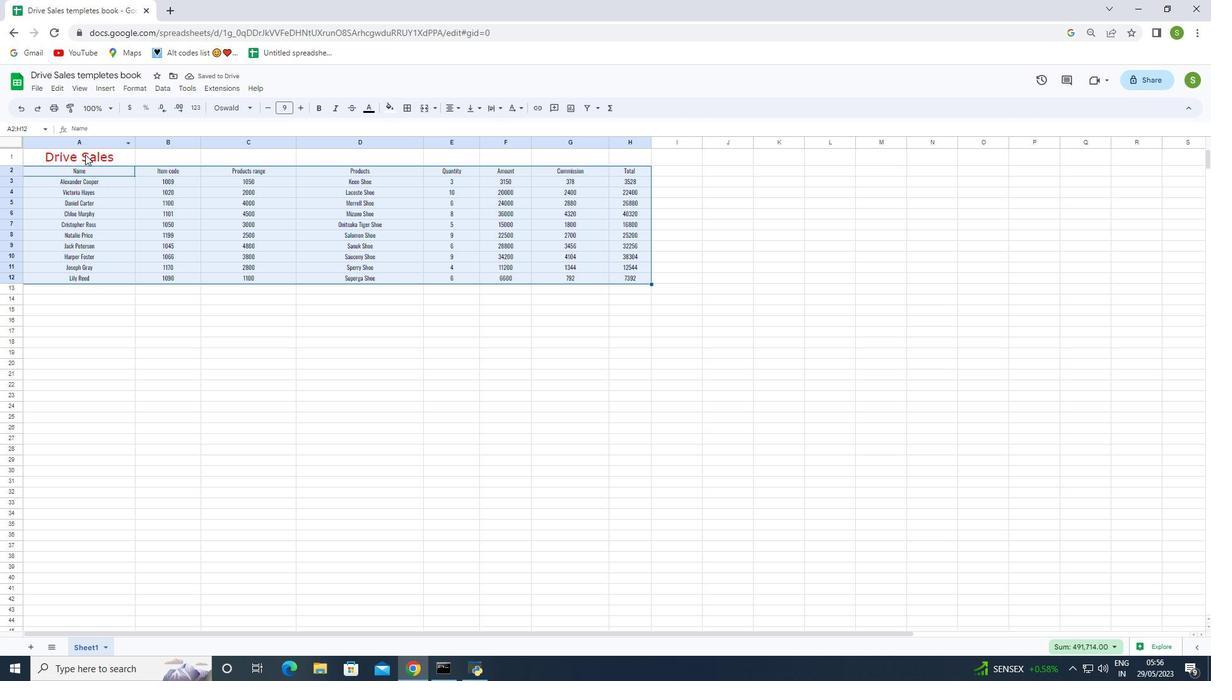 
Action: Mouse moved to (458, 111)
Screenshot: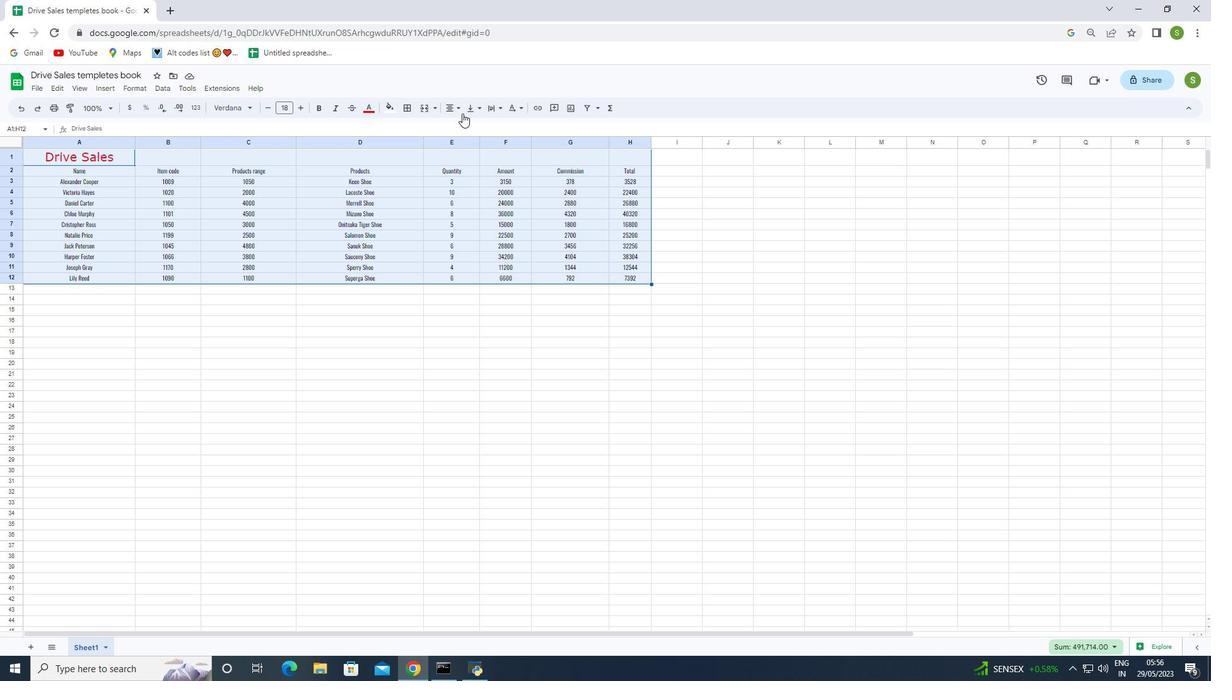
Action: Mouse pressed left at (458, 111)
Screenshot: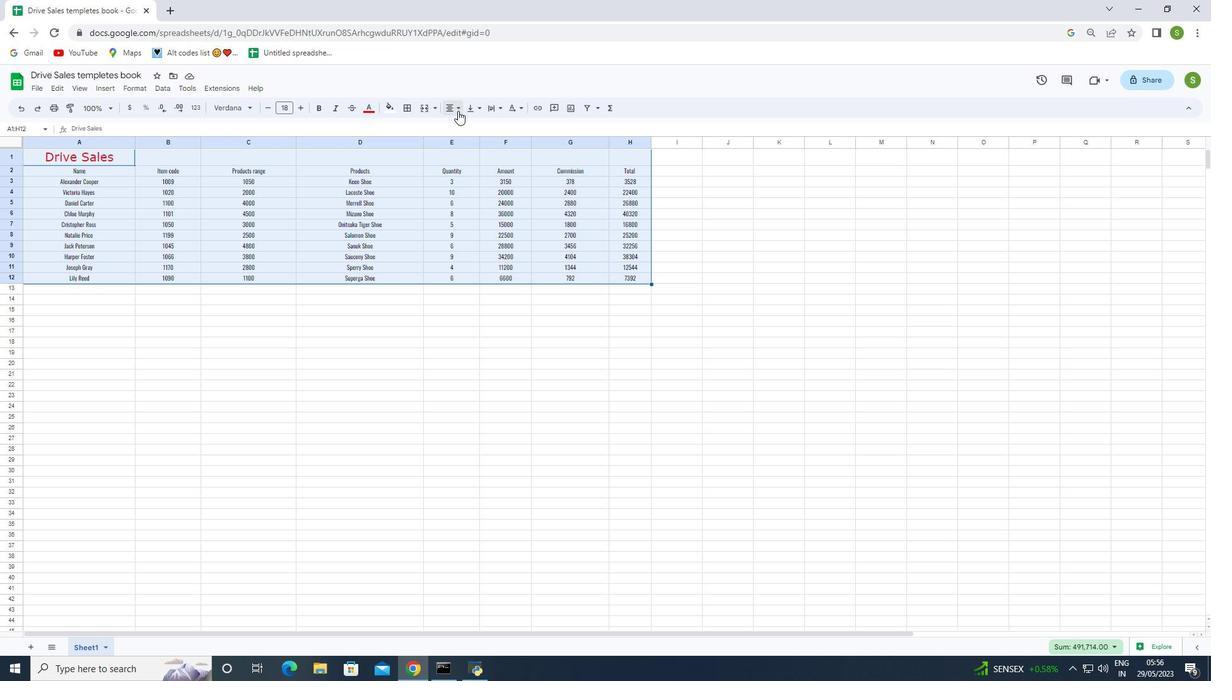 
Action: Mouse moved to (455, 124)
Screenshot: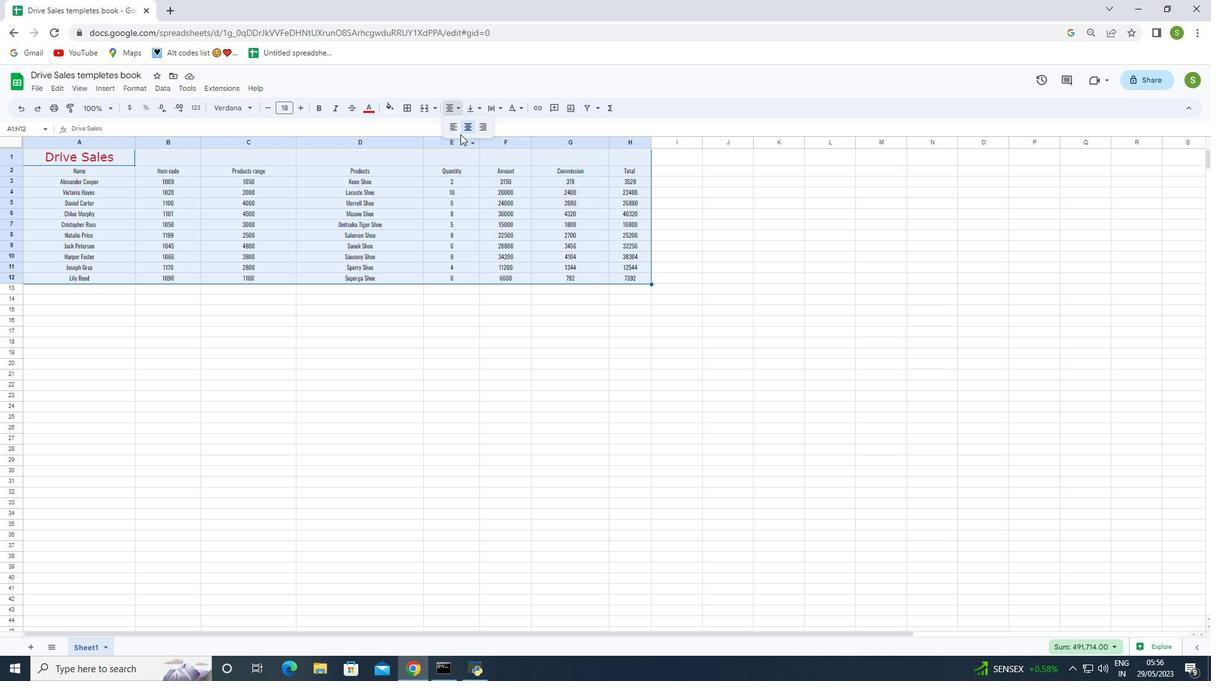 
Action: Mouse pressed left at (455, 124)
Screenshot: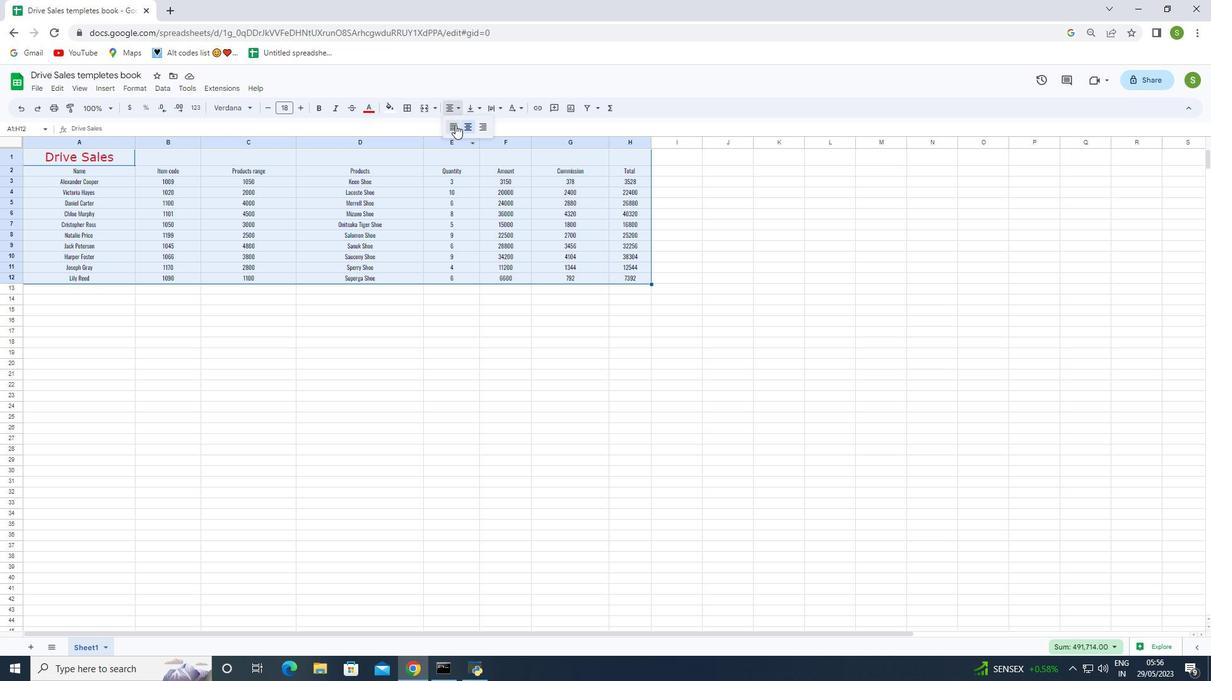 
Action: Mouse moved to (460, 109)
Screenshot: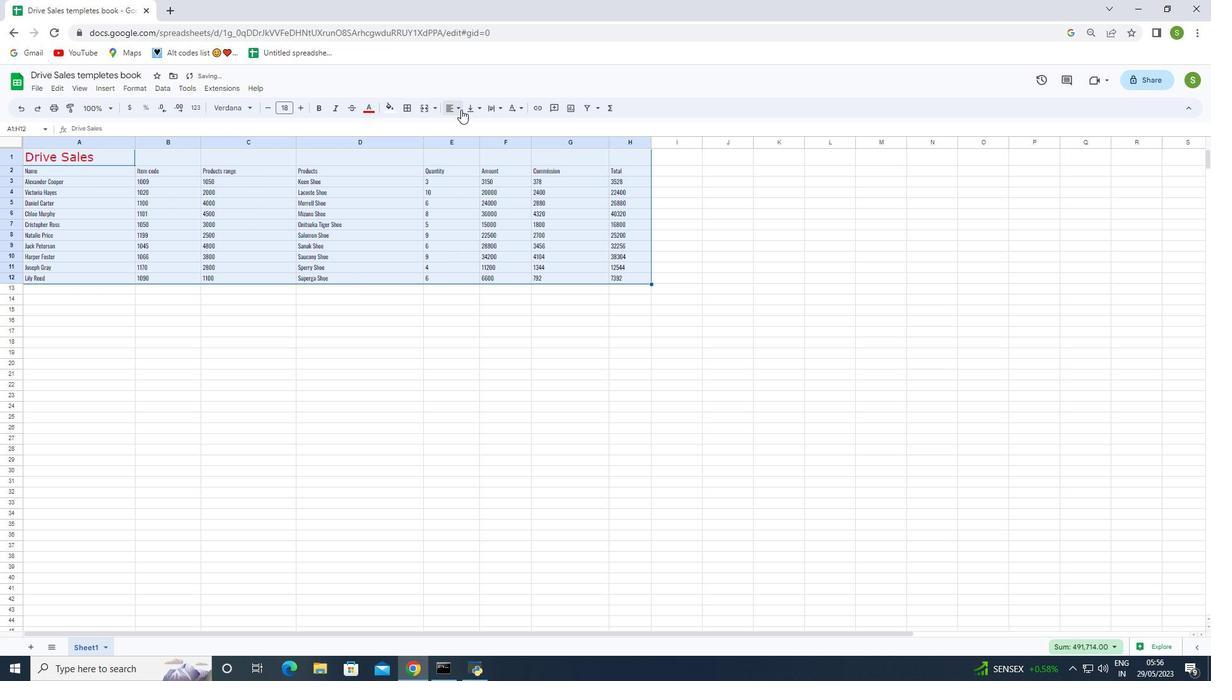 
Action: Mouse pressed left at (460, 109)
Screenshot: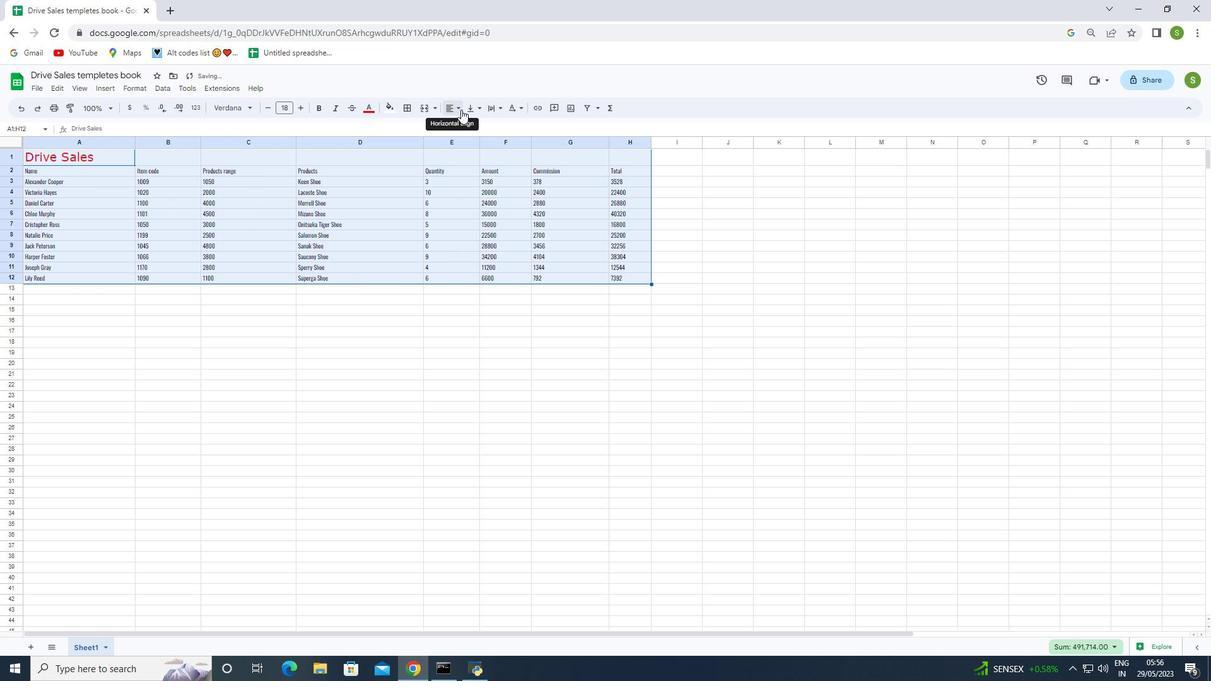 
Action: Mouse moved to (468, 131)
Screenshot: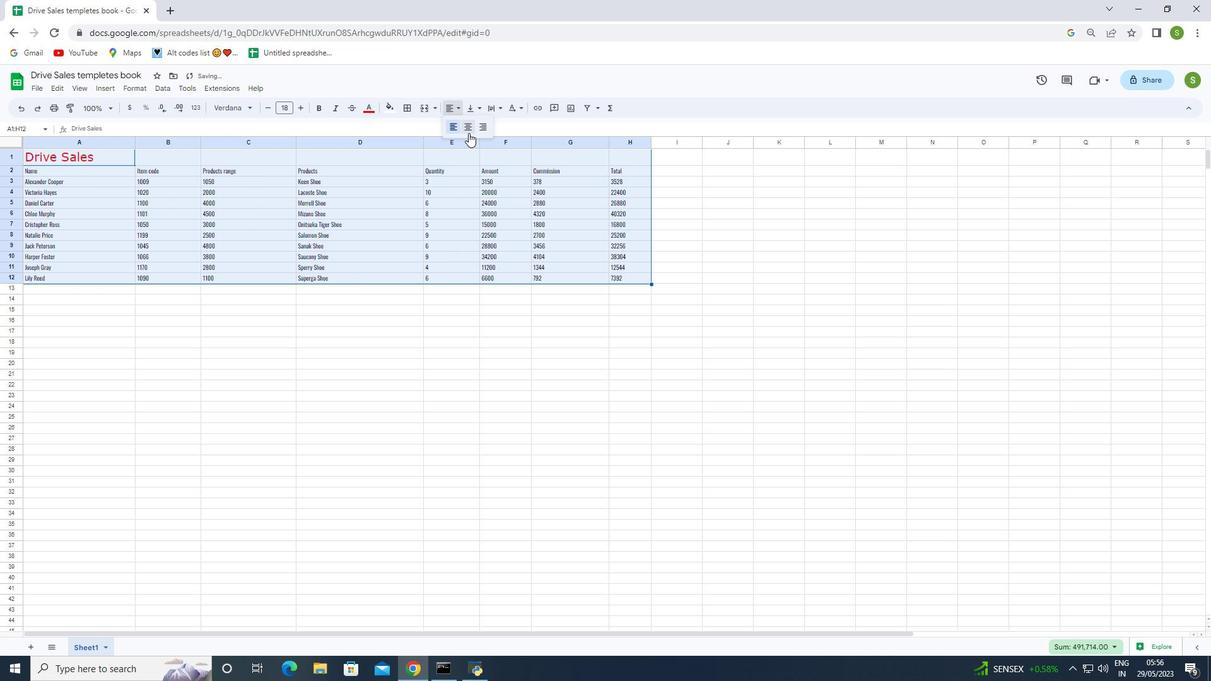 
Action: Mouse pressed left at (468, 131)
Screenshot: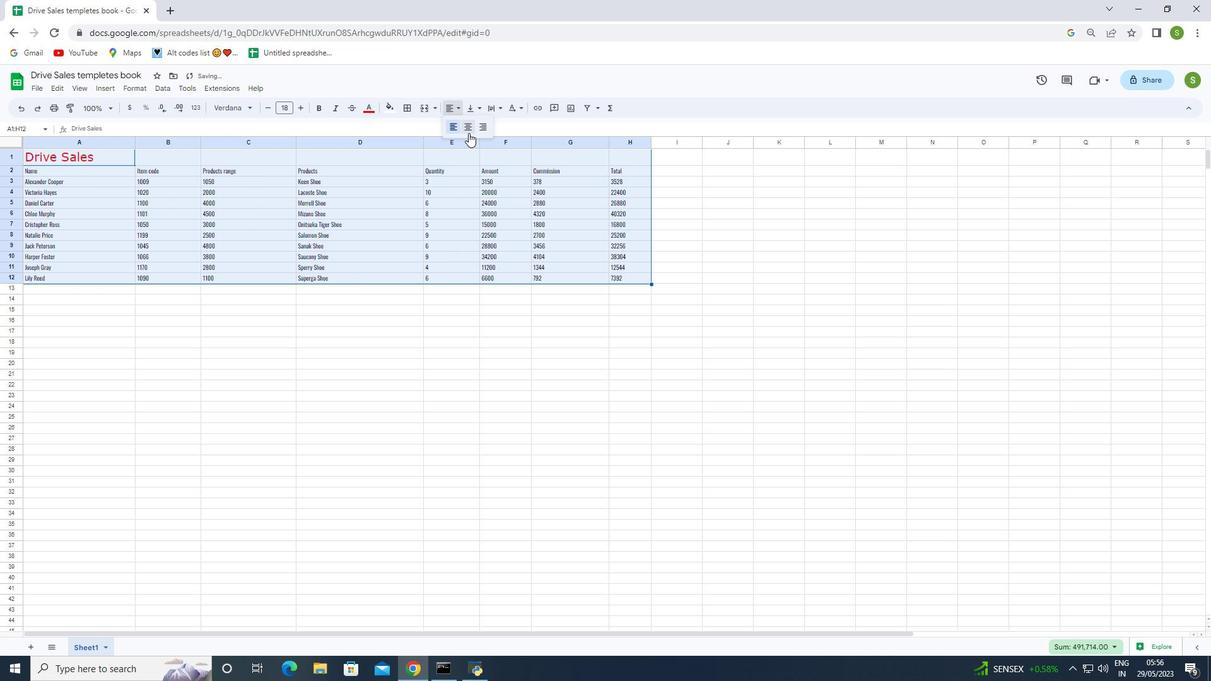 
Action: Mouse moved to (439, 364)
Screenshot: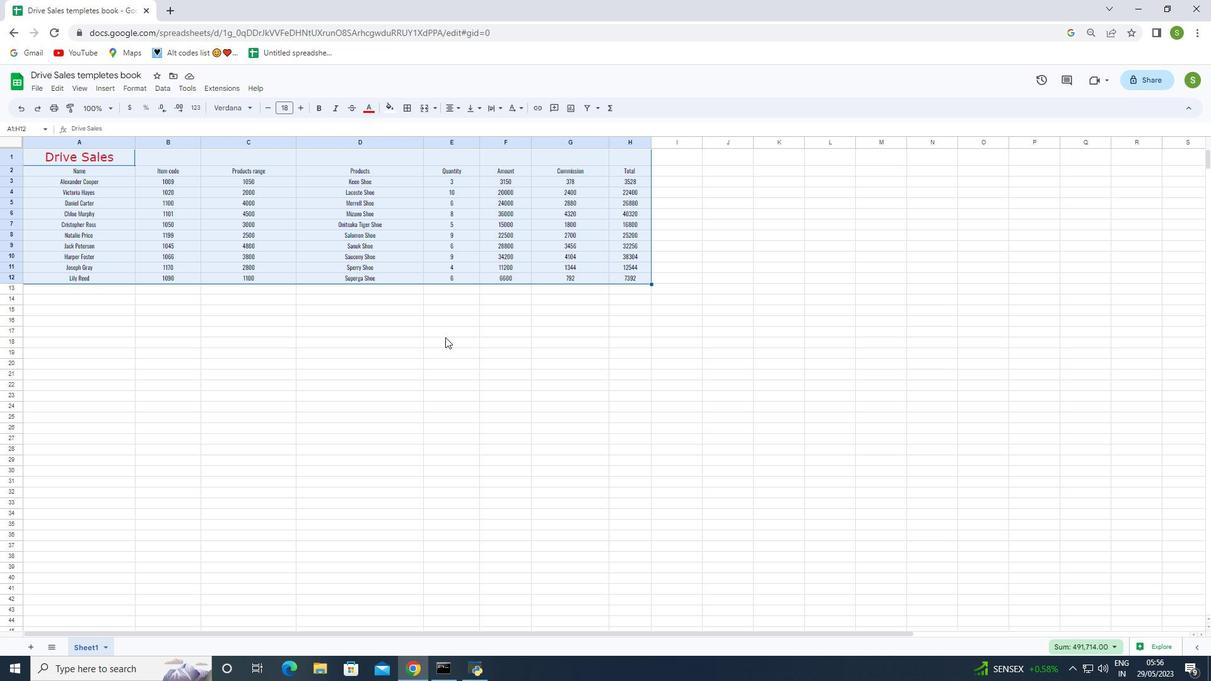 
Action: Mouse pressed left at (439, 364)
Screenshot: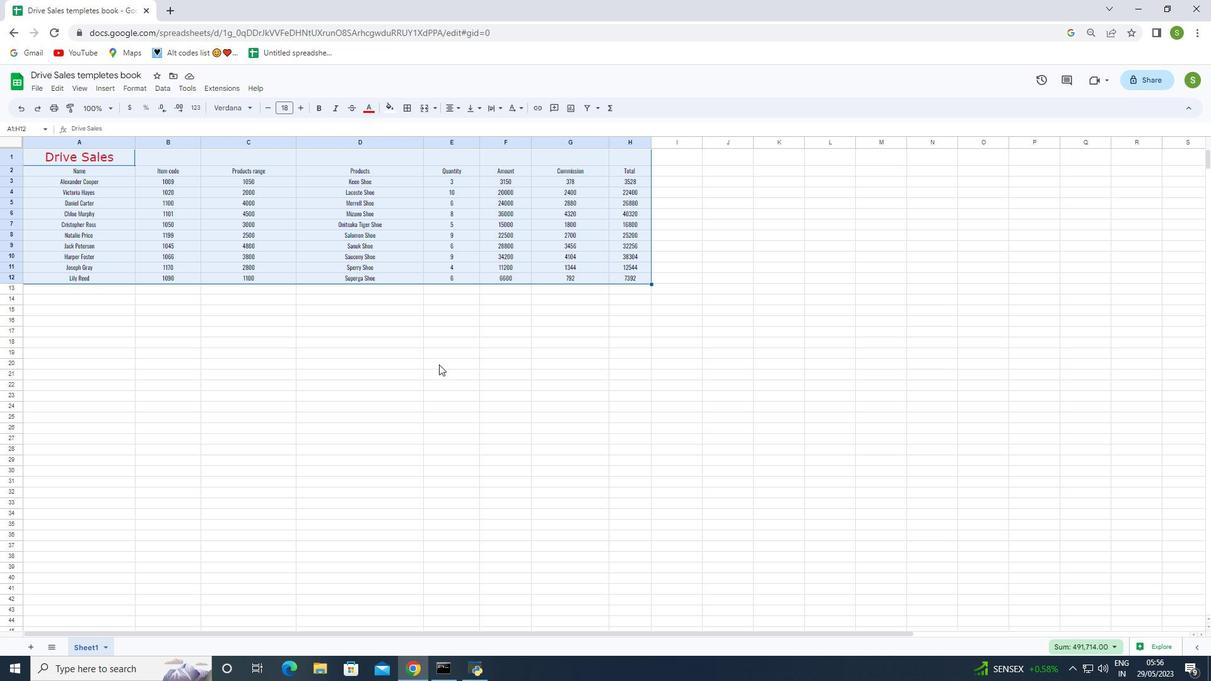 
Action: Mouse moved to (88, 158)
Screenshot: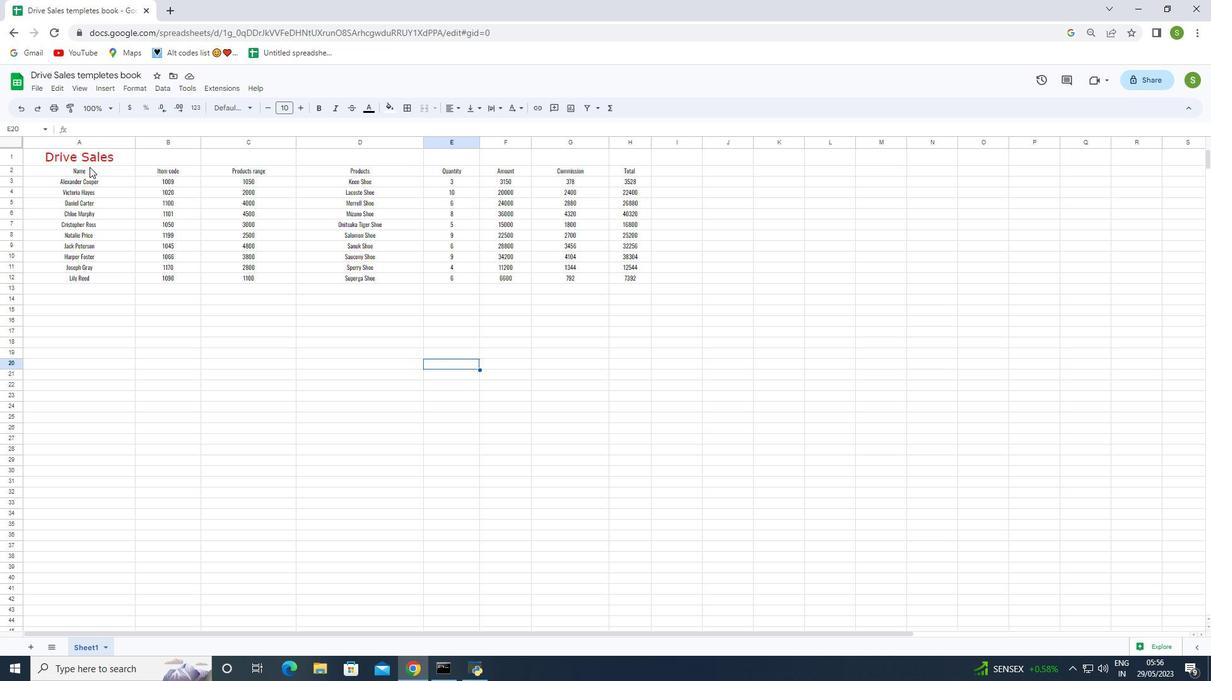 
Action: Mouse pressed left at (88, 158)
Screenshot: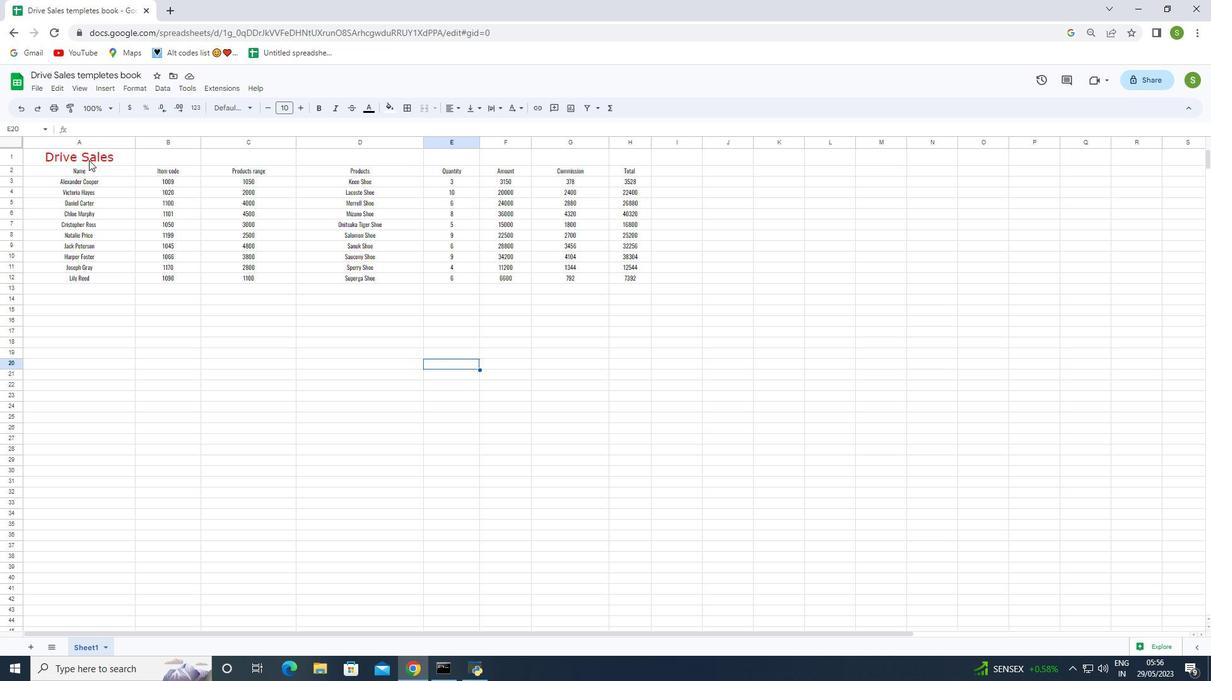 
Action: Mouse moved to (367, 110)
Screenshot: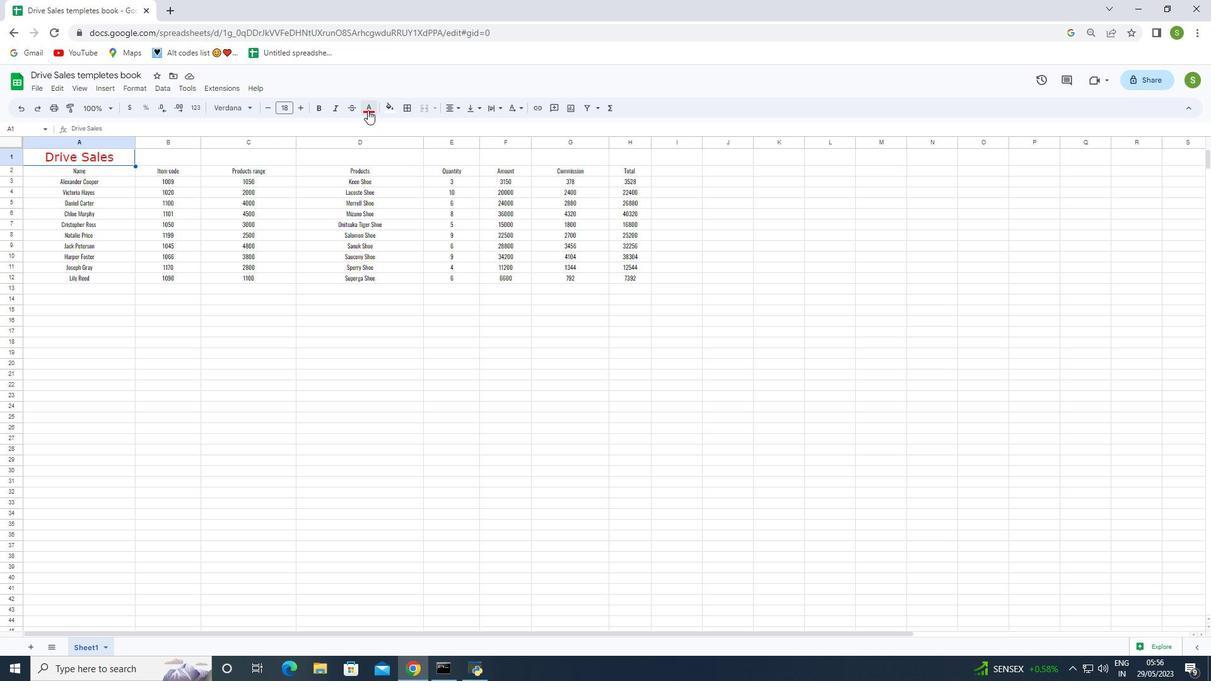 
Action: Mouse pressed left at (367, 110)
Screenshot: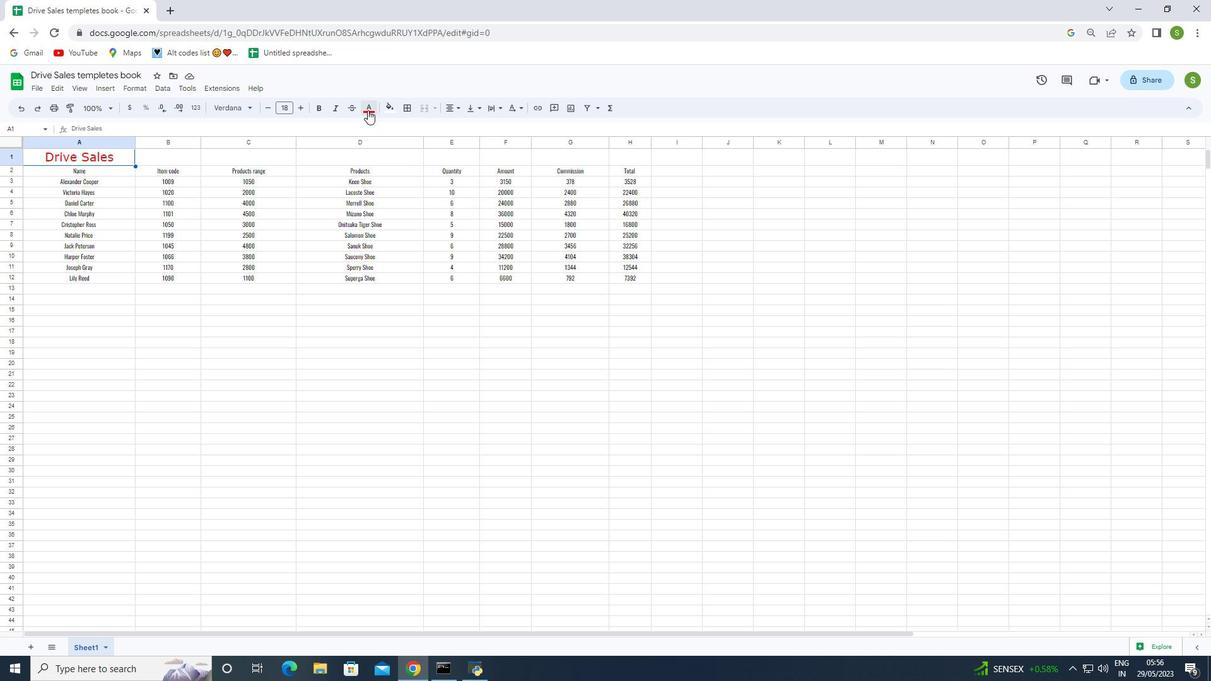 
Action: Mouse moved to (390, 239)
Screenshot: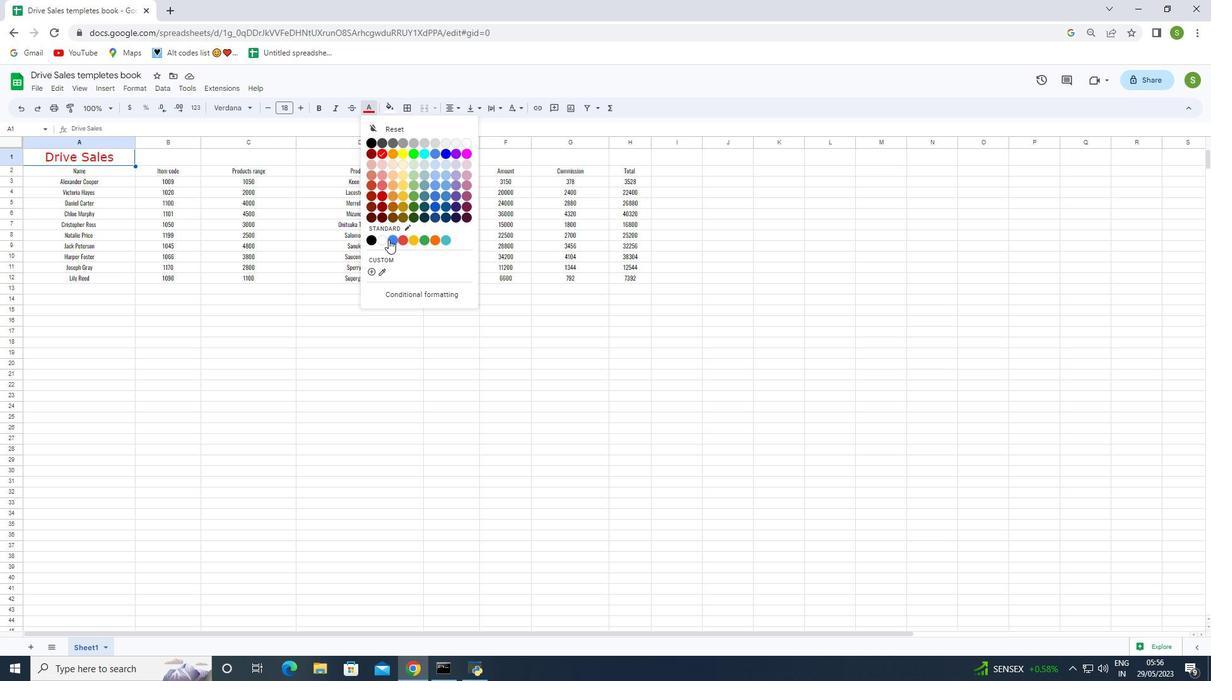 
Action: Mouse pressed left at (390, 239)
Screenshot: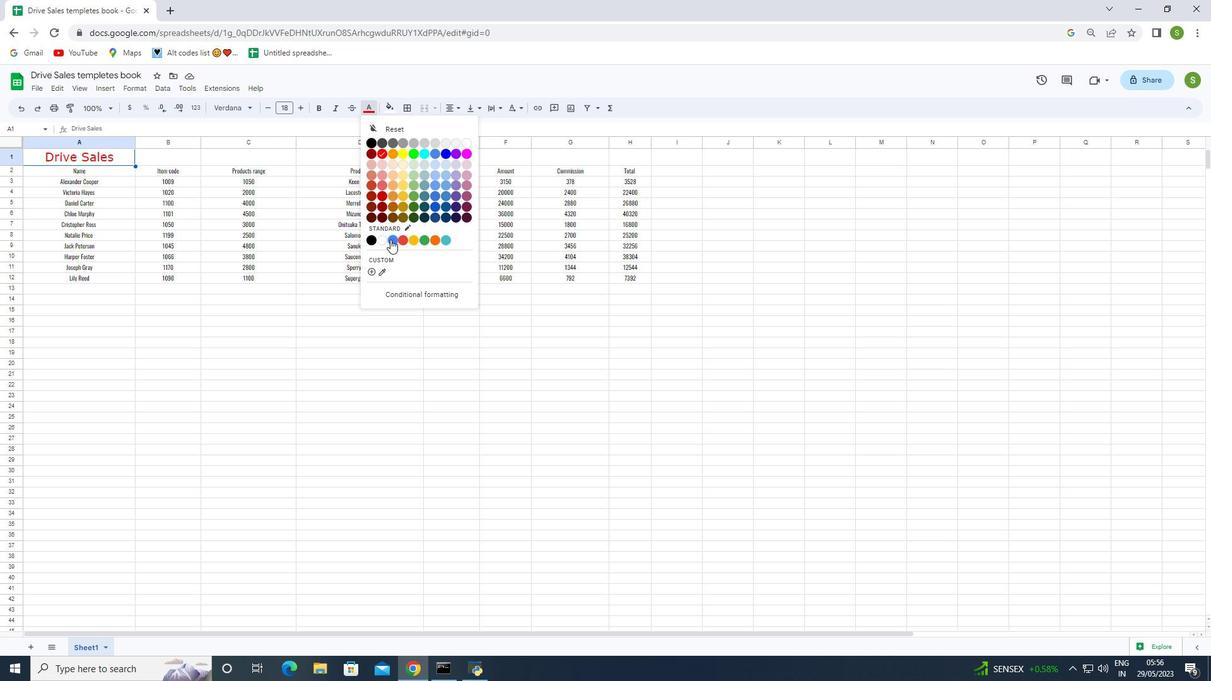 
Action: Mouse moved to (372, 109)
Screenshot: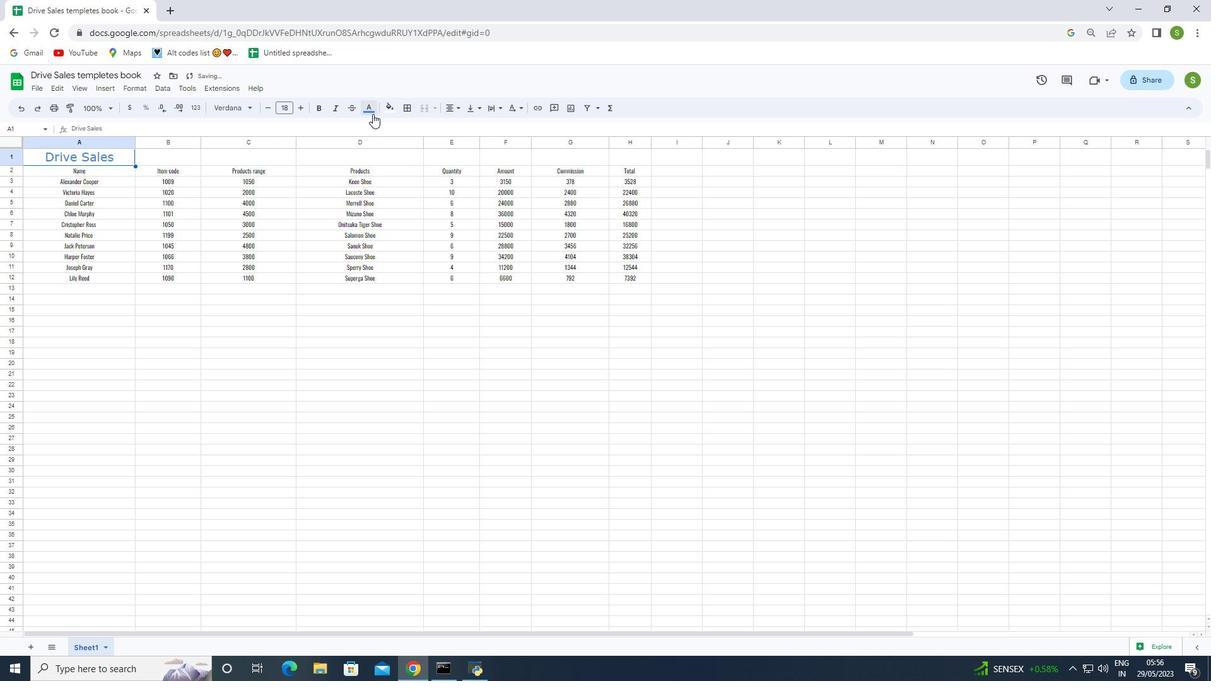 
Action: Mouse pressed left at (372, 109)
Screenshot: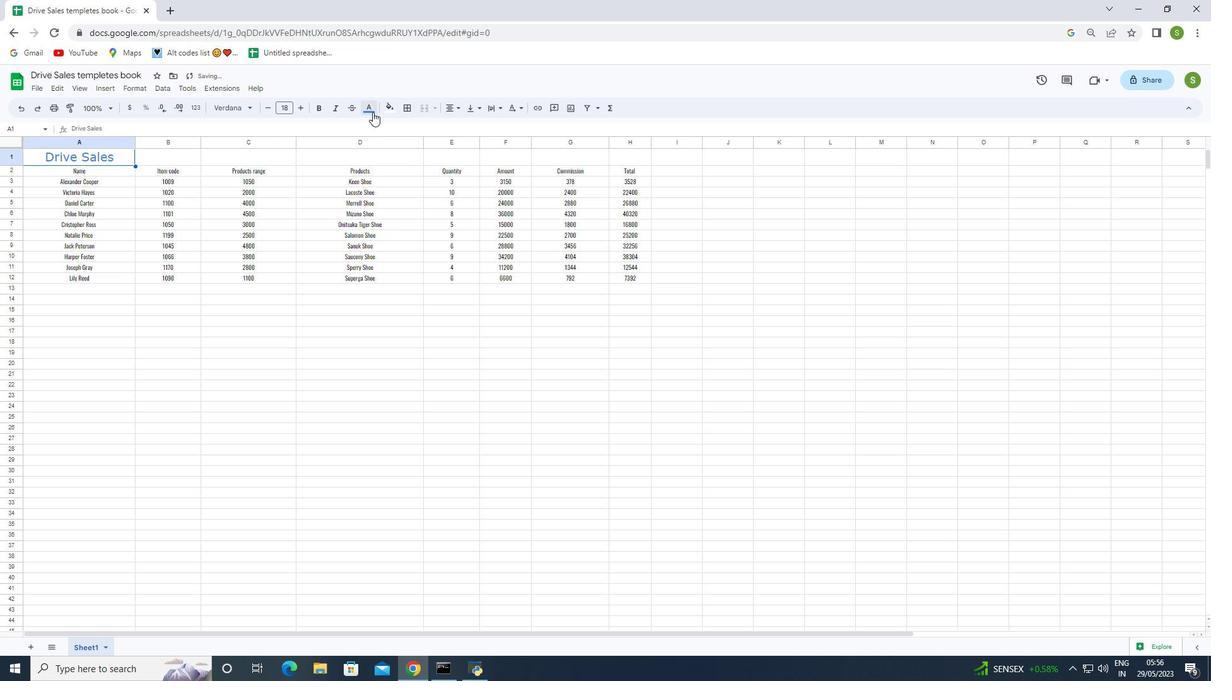 
Action: Mouse moved to (380, 152)
Screenshot: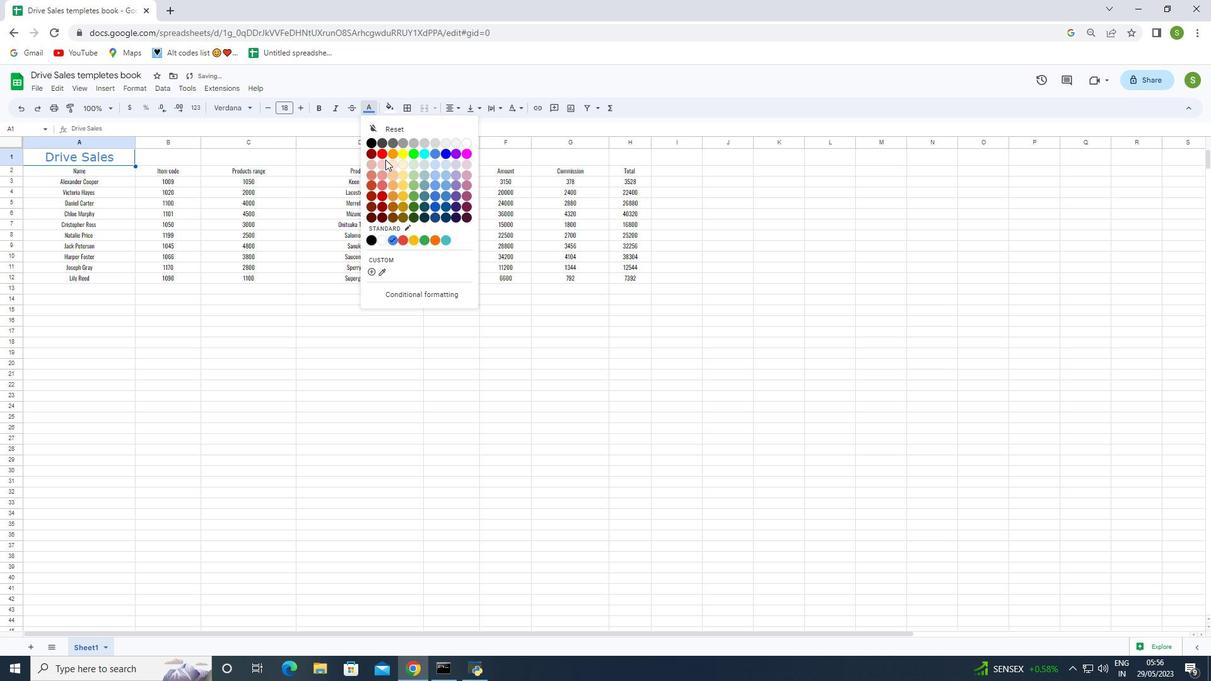 
Action: Mouse pressed left at (380, 152)
Screenshot: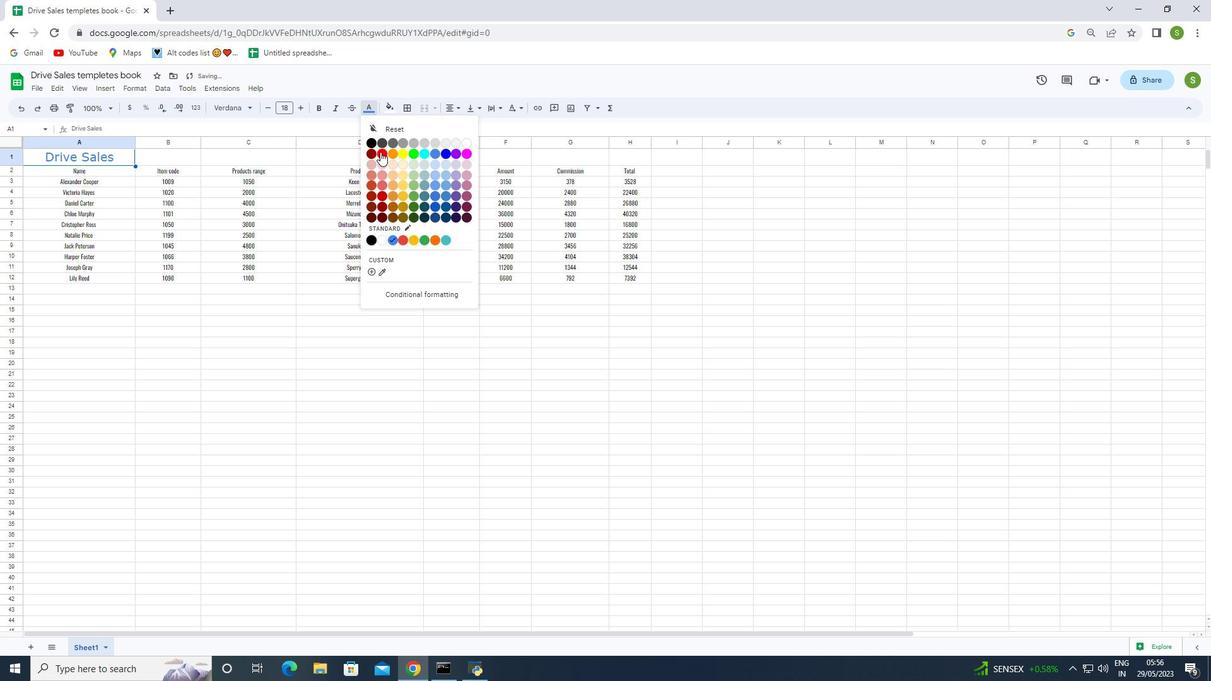
Action: Mouse moved to (384, 344)
Screenshot: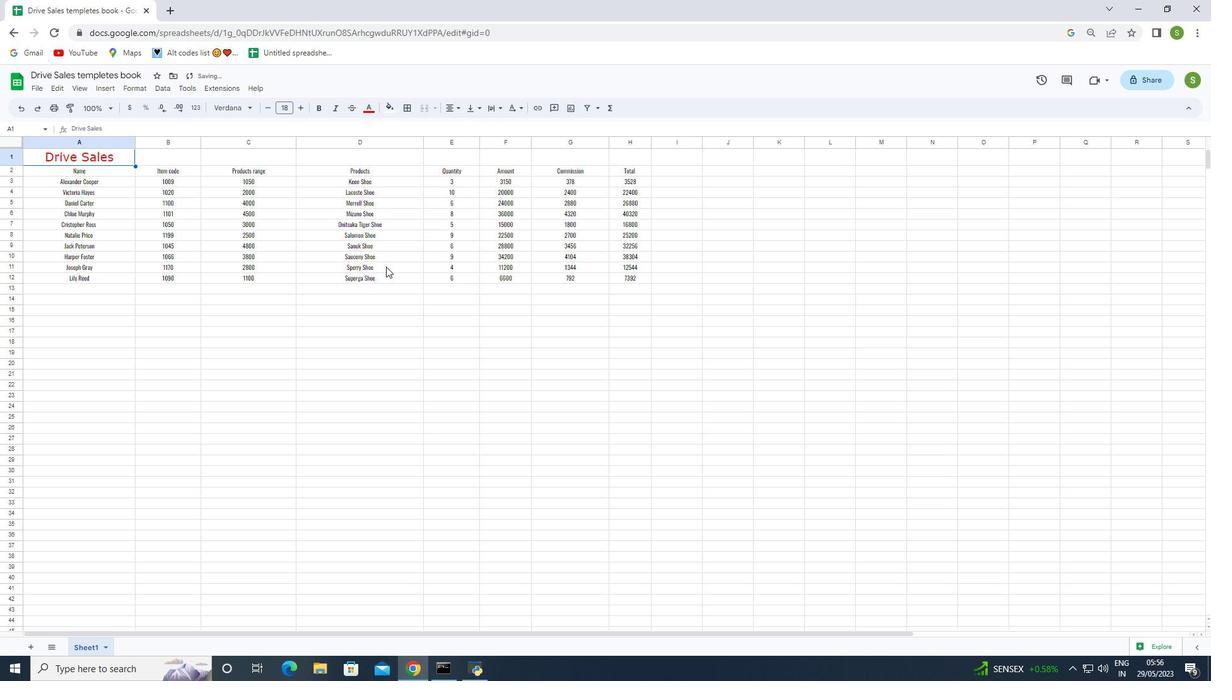 
Action: Mouse pressed left at (384, 344)
Screenshot: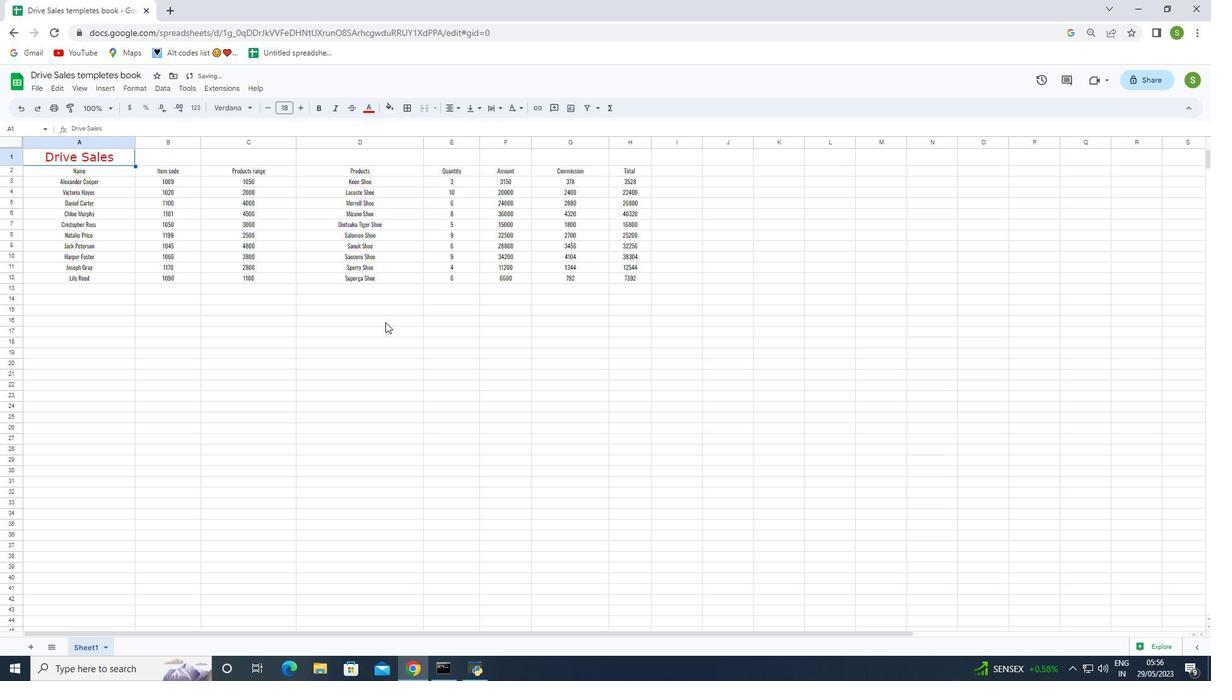 
Action: Mouse moved to (31, 81)
Screenshot: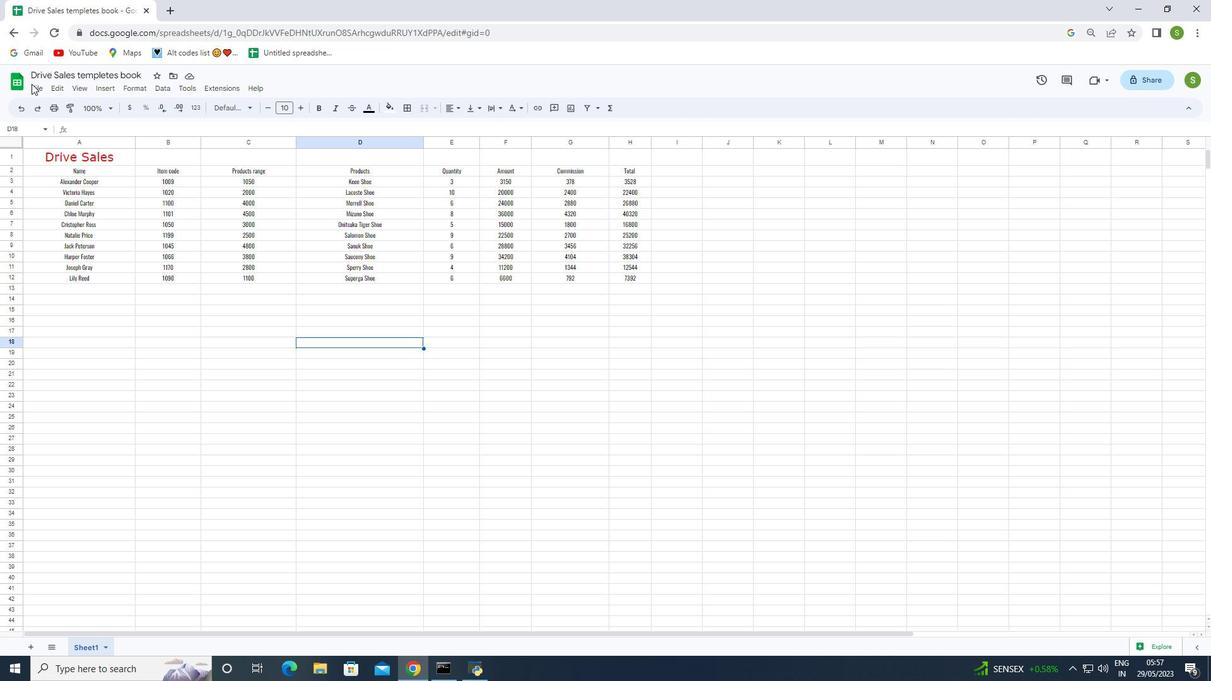 
Action: Mouse pressed left at (31, 81)
Screenshot: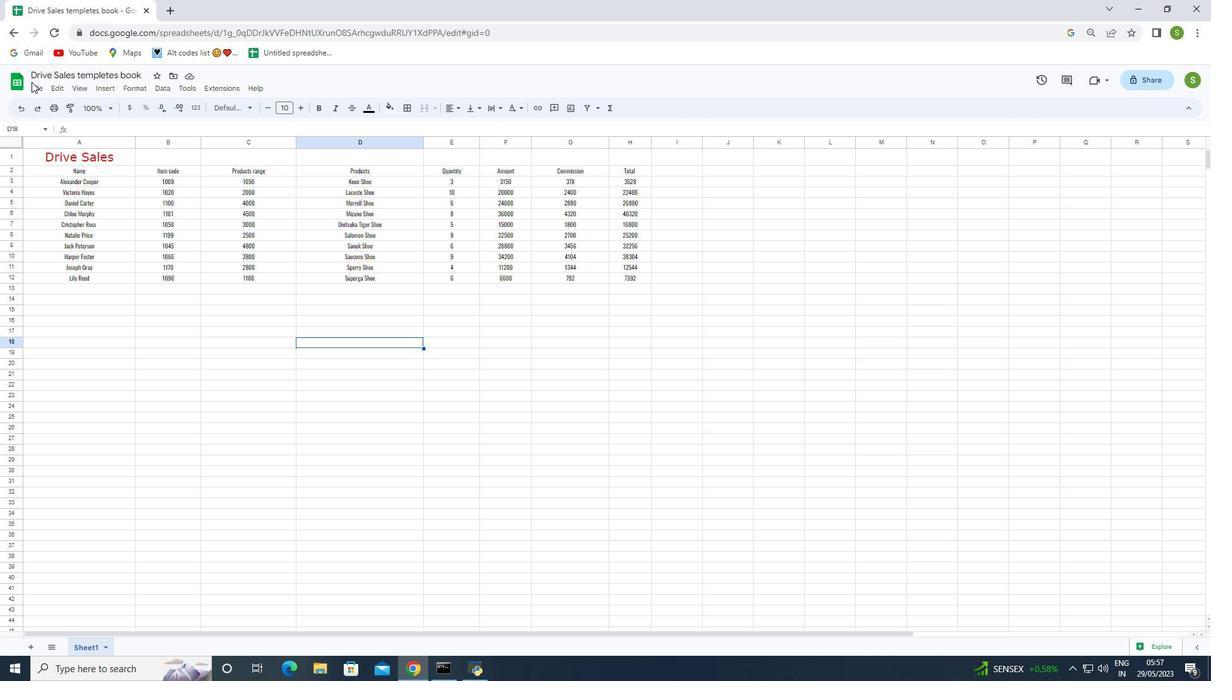 
Action: Mouse moved to (32, 83)
Screenshot: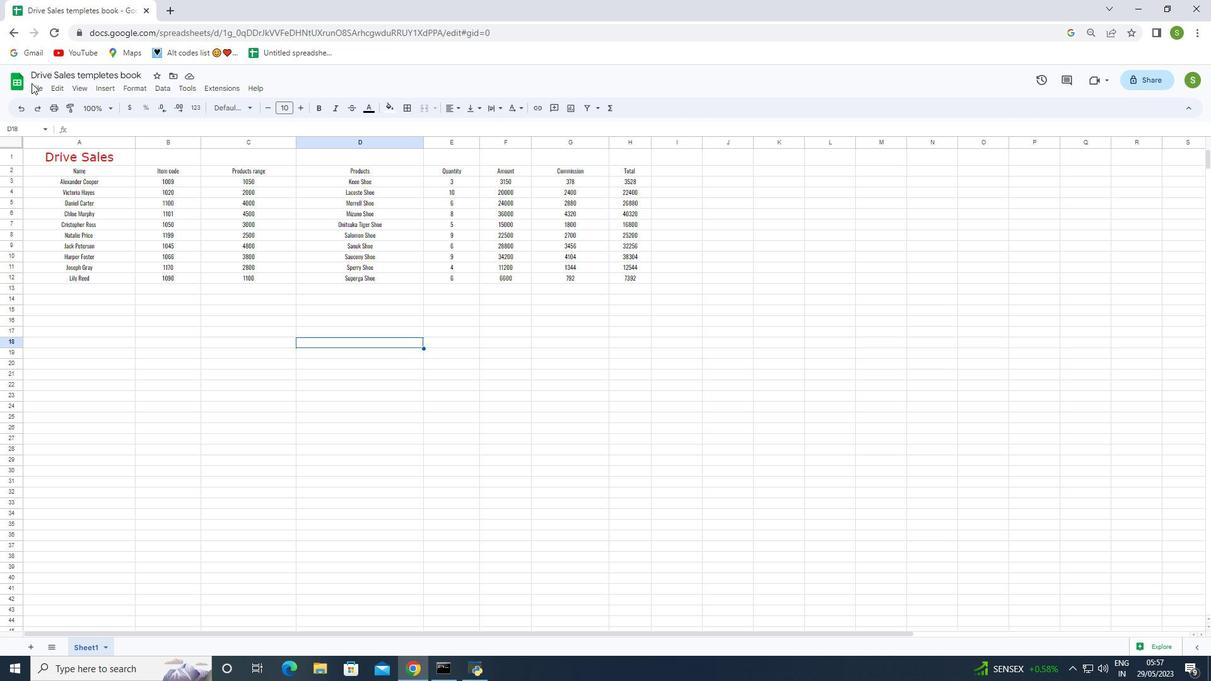 
Action: Mouse pressed left at (32, 83)
Screenshot: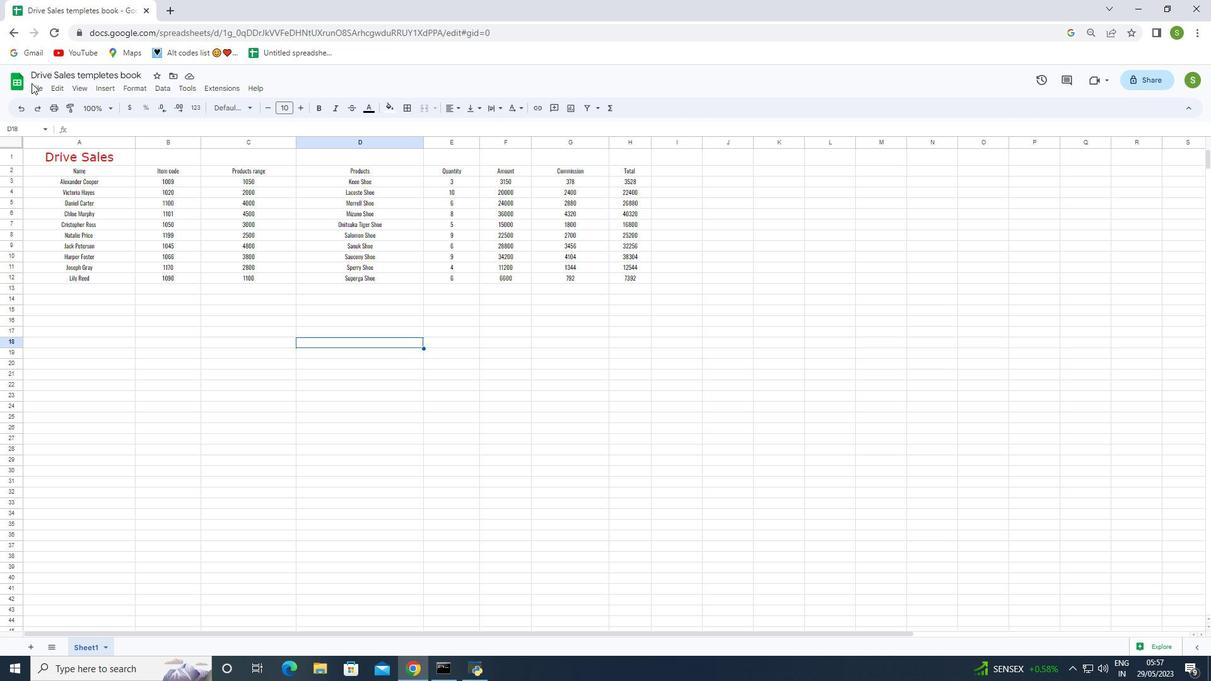 
Action: Mouse moved to (32, 86)
Screenshot: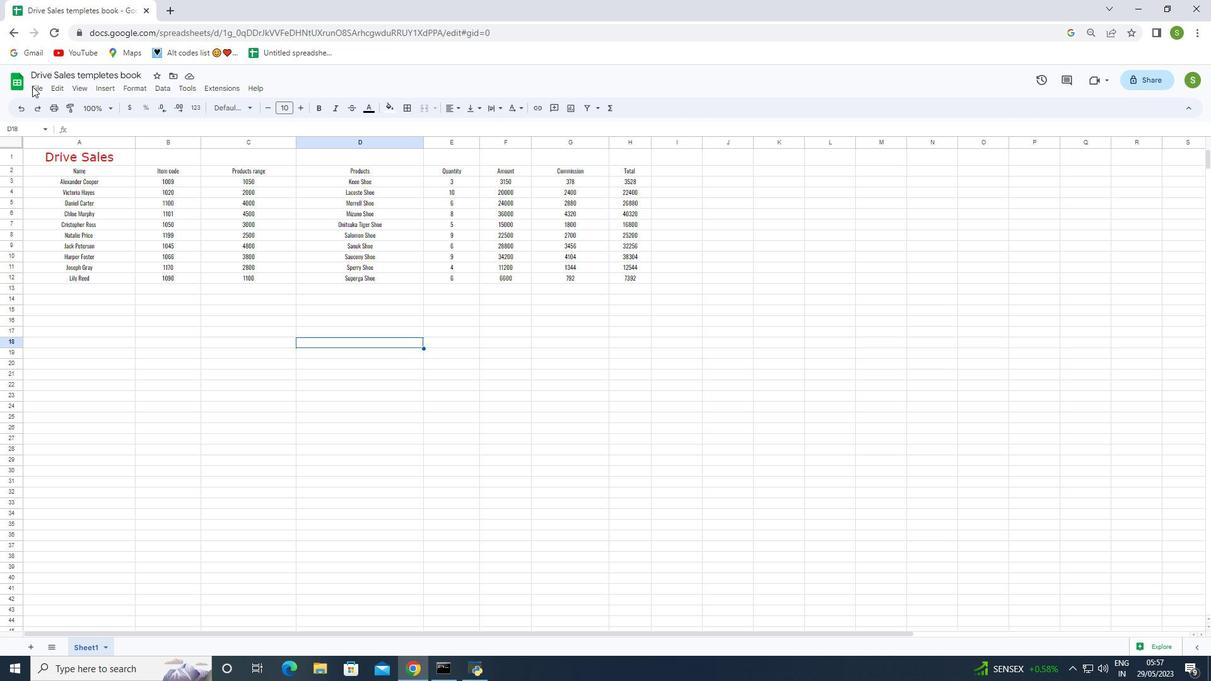 
Action: Mouse pressed left at (32, 86)
Screenshot: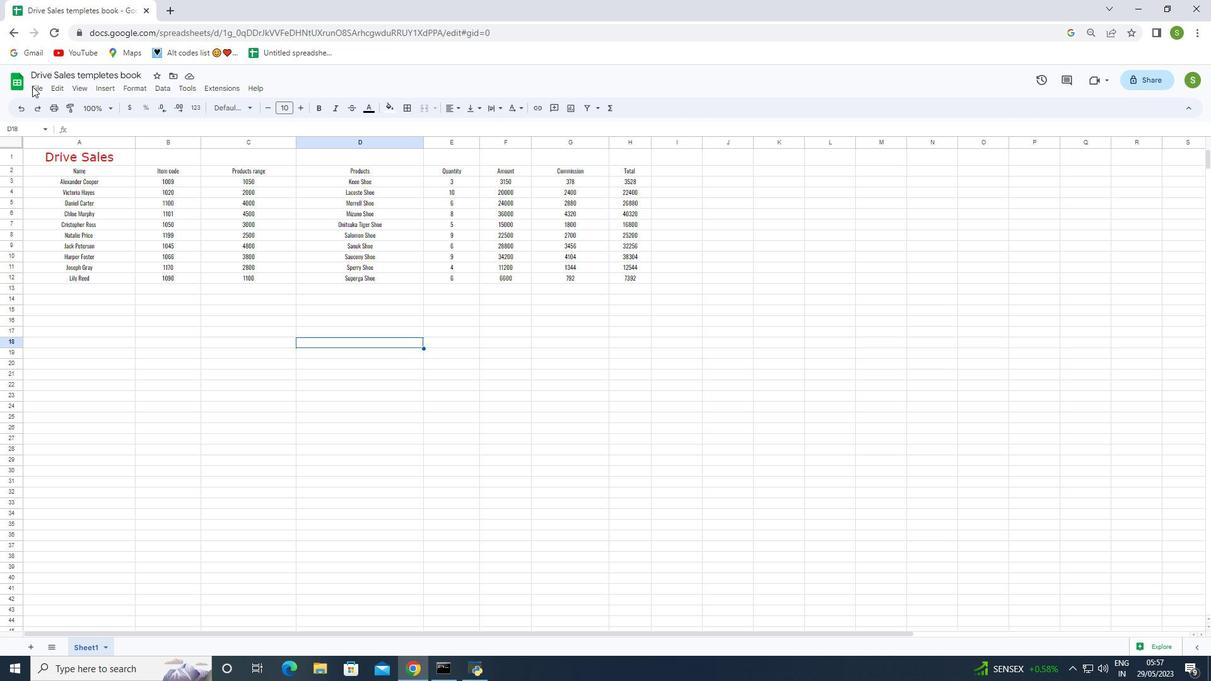 
Action: Mouse moved to (66, 235)
Screenshot: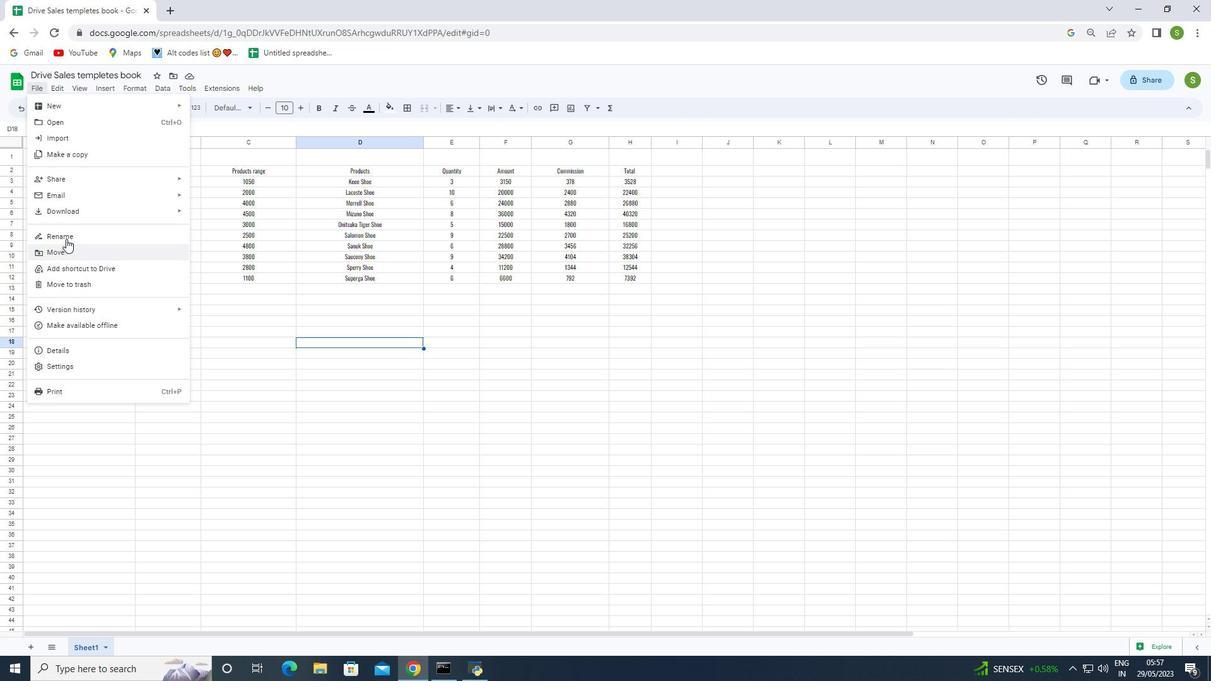 
Action: Mouse pressed left at (66, 235)
Screenshot: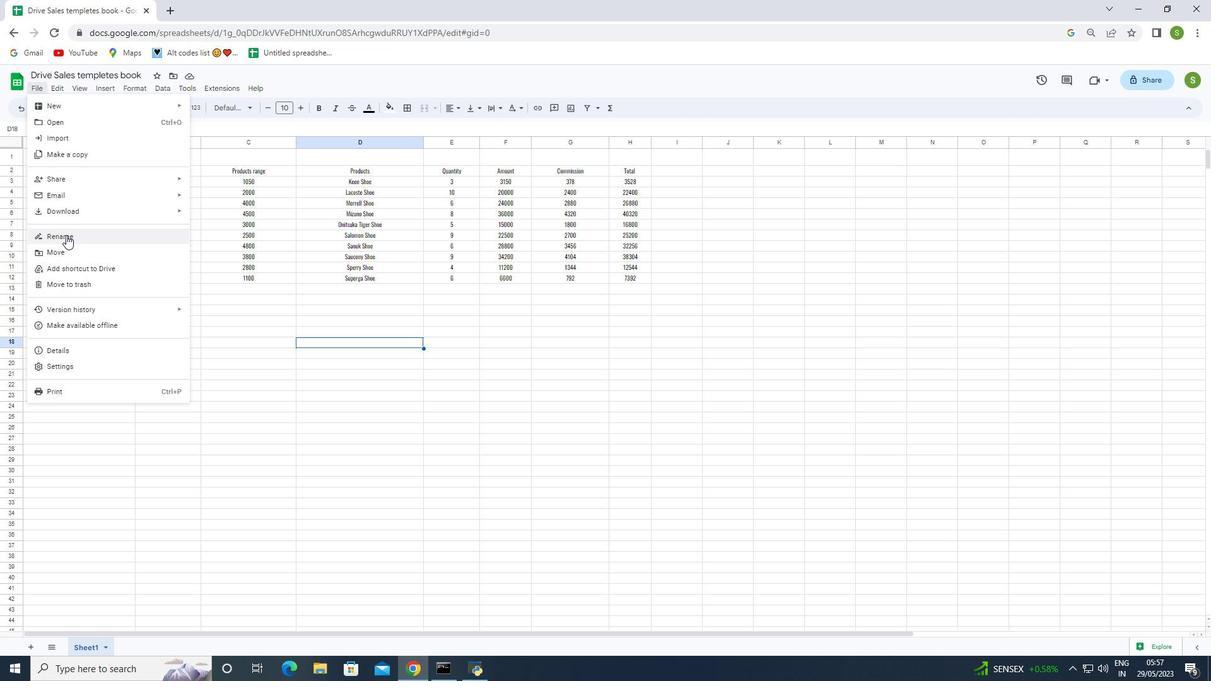 
Action: Mouse moved to (169, 250)
Screenshot: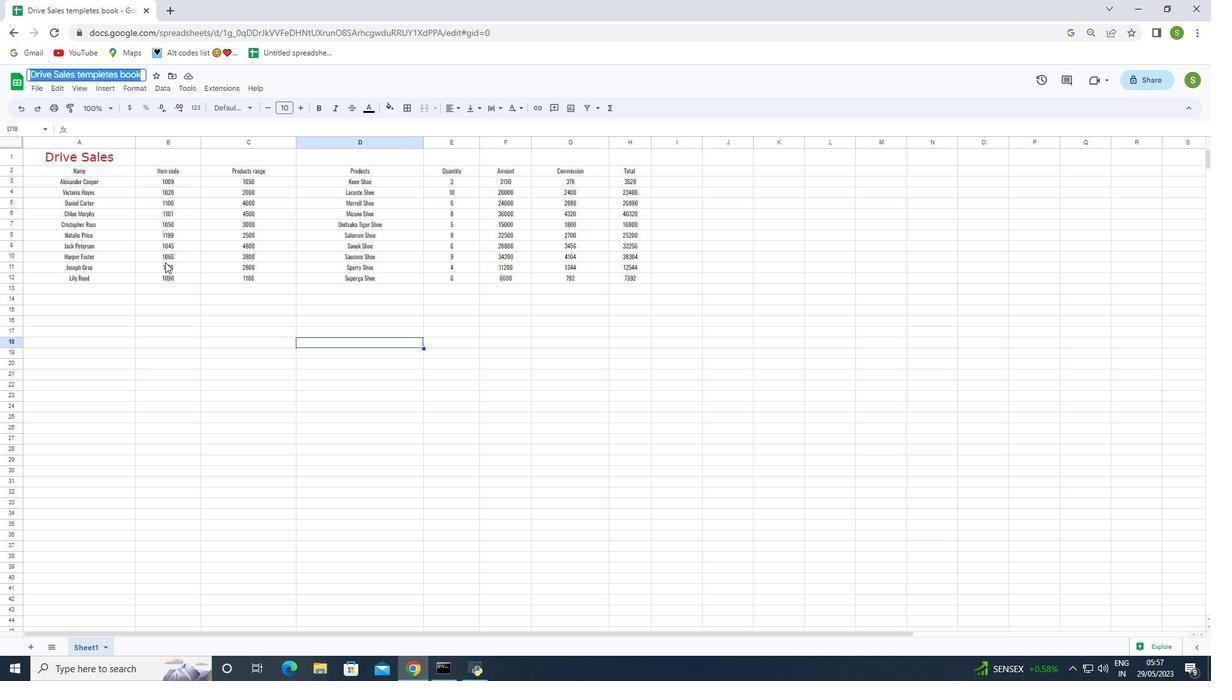 
Action: Key pressed <Key.backspace><Key.shift>Drive<Key.space><Key.shift>Sales<Key.space>templetes<Key.space>book
Screenshot: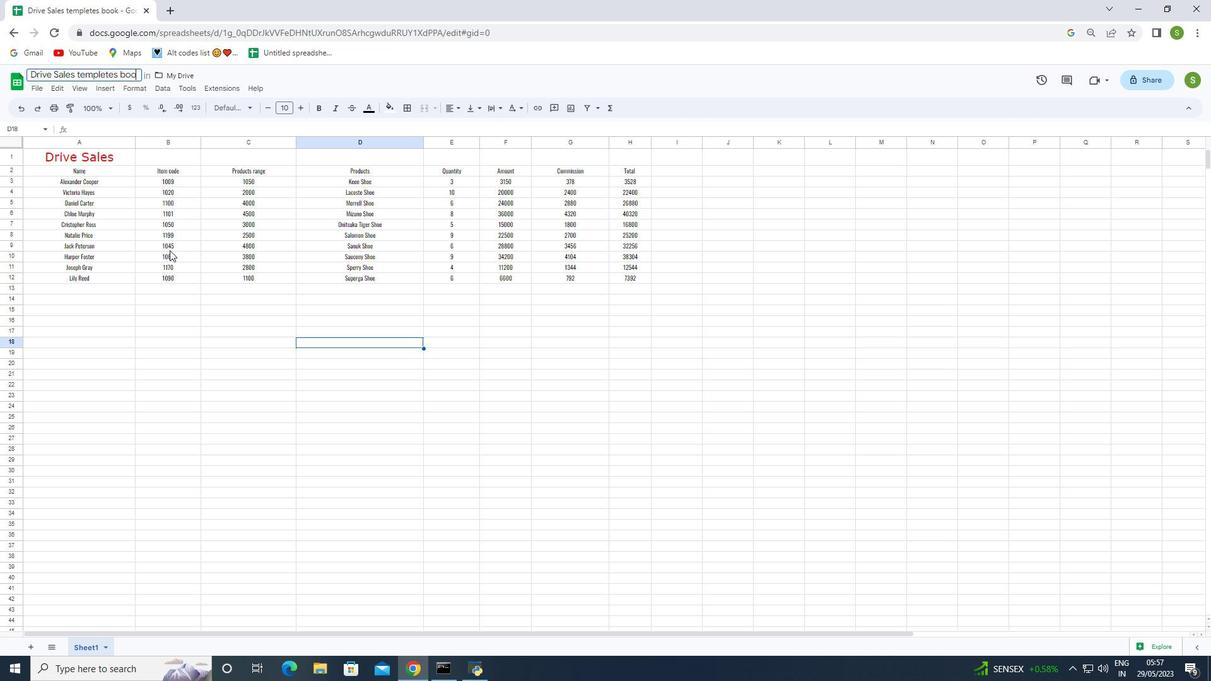
Action: Mouse moved to (225, 356)
Screenshot: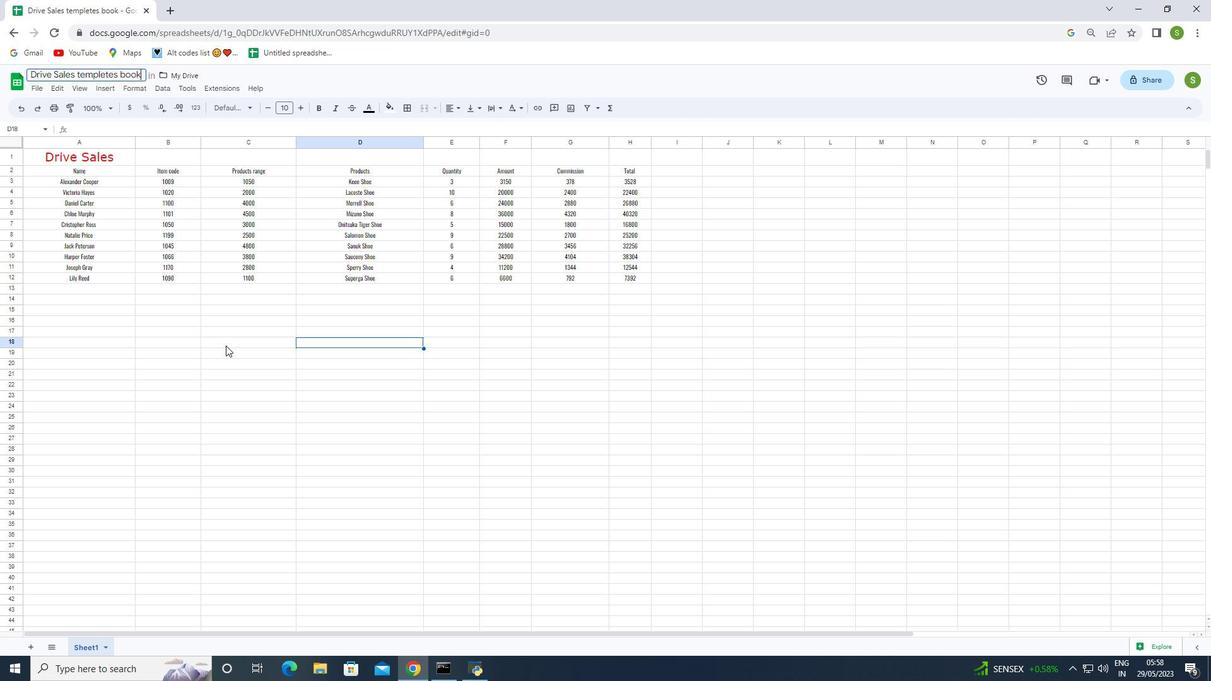 
Action: Mouse pressed left at (225, 356)
Screenshot: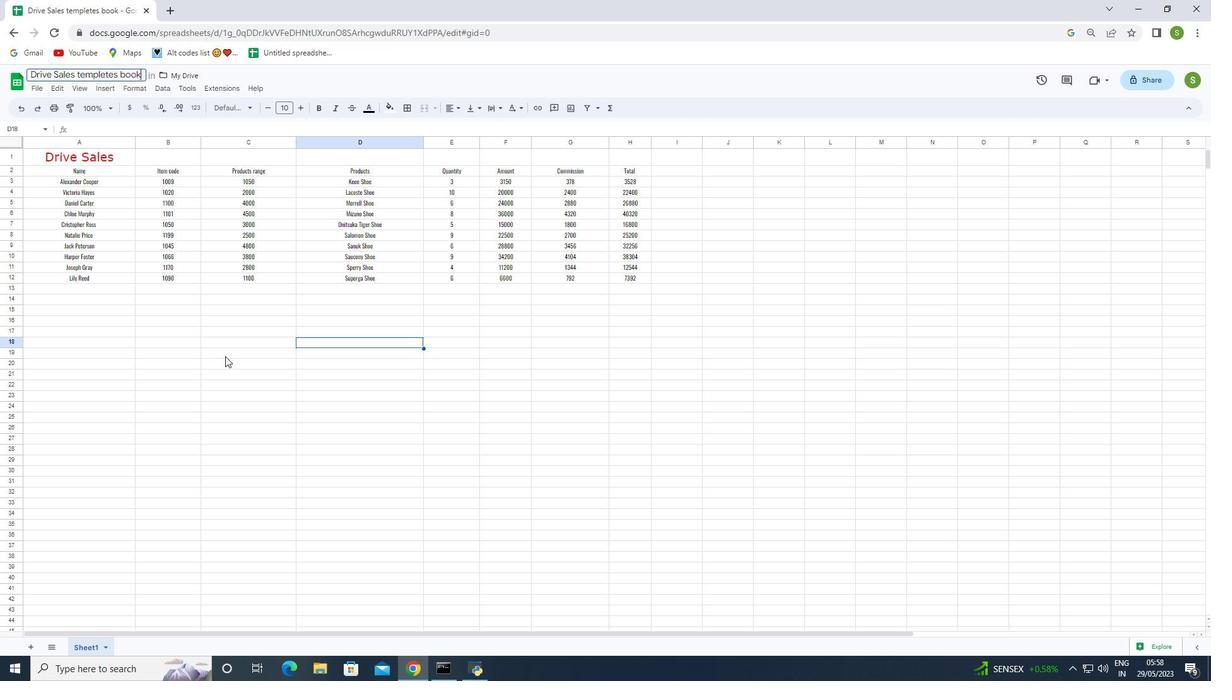
Action: Mouse moved to (227, 358)
Screenshot: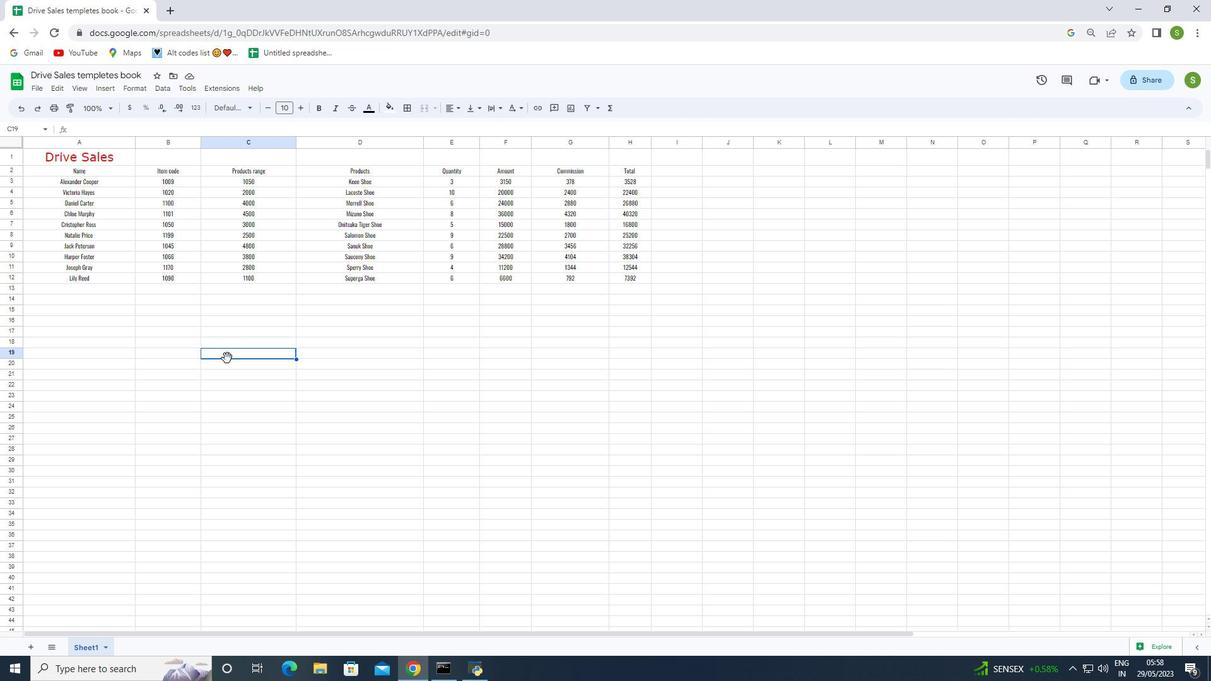 
